 Task: Find connections with filter location Dellys with filter topic #Careerwith filter profile language French with filter current company Meraki Consulting & Staffing with filter school Maharishi Dayanand Saraswati University, Ajmer with filter industry Executive Search Services with filter service category Corporate Law with filter keywords title Engineering Technician
Action: Mouse moved to (498, 68)
Screenshot: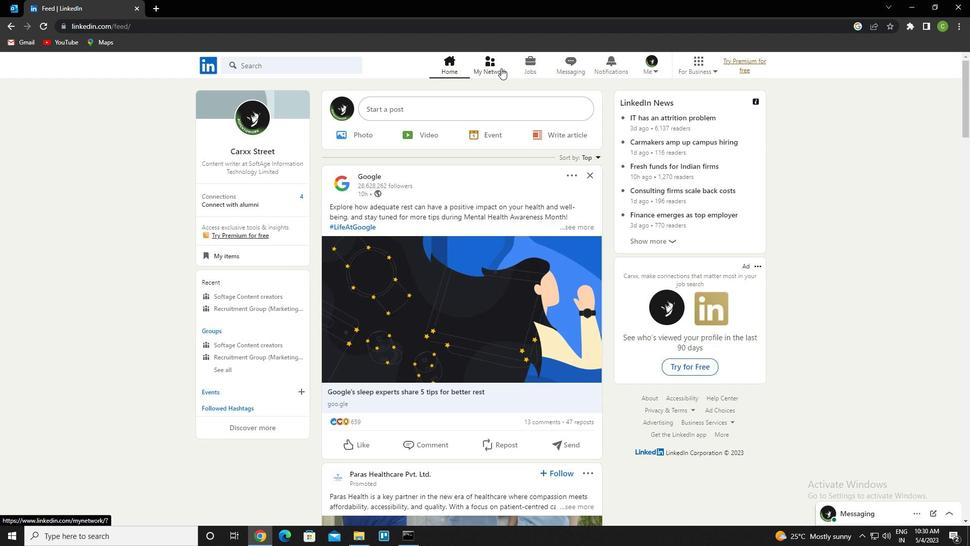 
Action: Mouse pressed left at (498, 68)
Screenshot: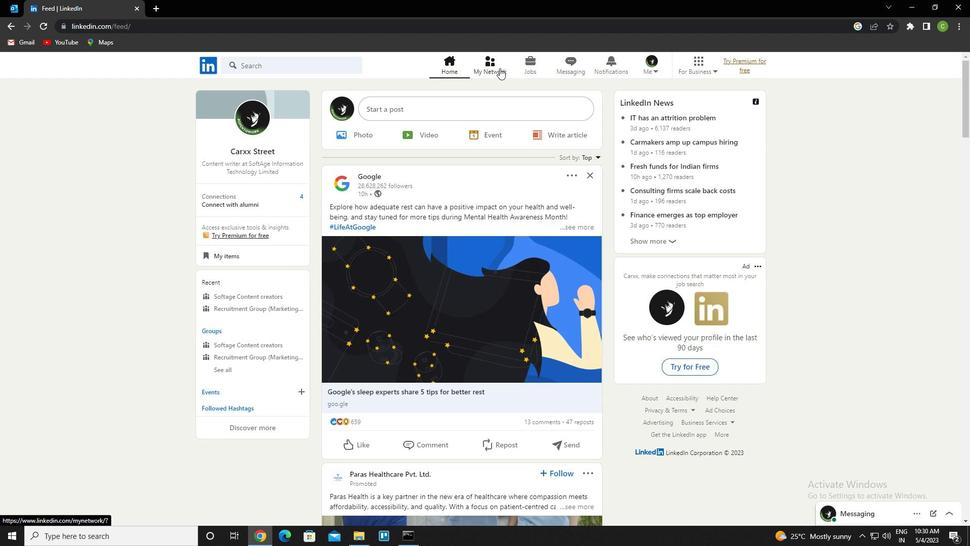 
Action: Mouse moved to (316, 123)
Screenshot: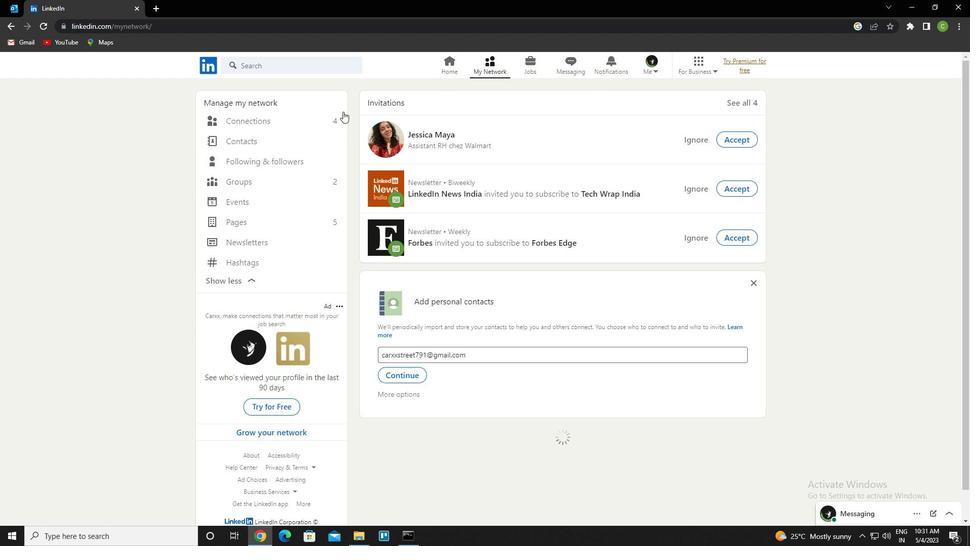 
Action: Mouse pressed left at (316, 123)
Screenshot: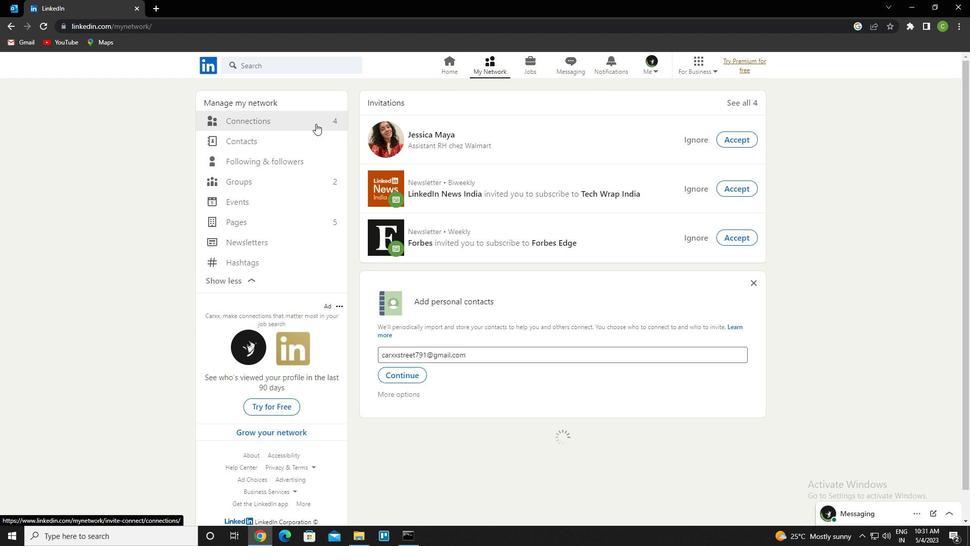 
Action: Mouse pressed left at (316, 123)
Screenshot: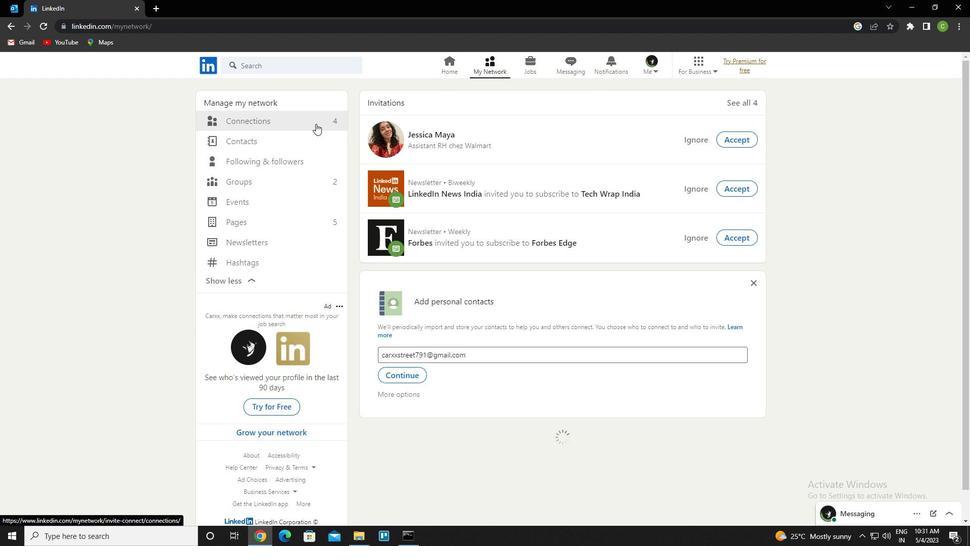 
Action: Mouse moved to (568, 119)
Screenshot: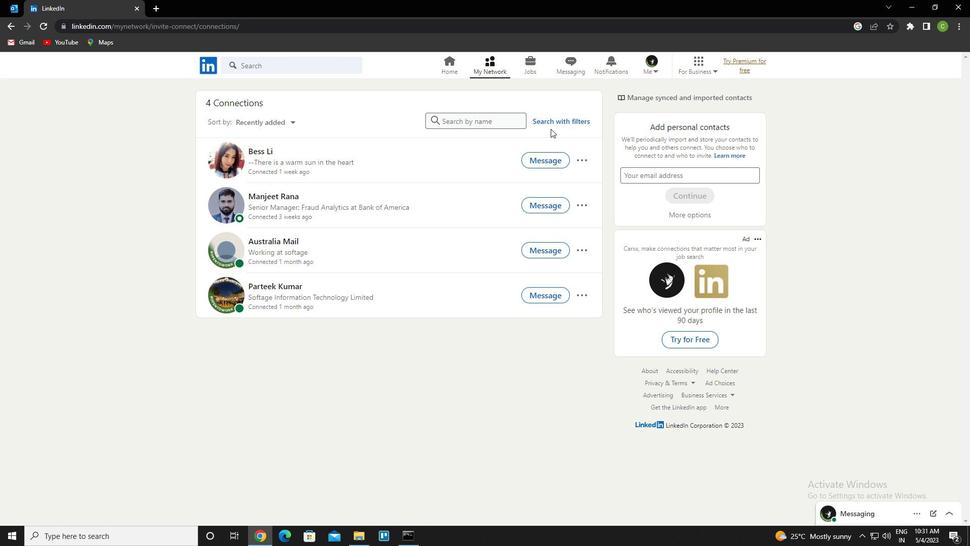 
Action: Mouse pressed left at (568, 119)
Screenshot: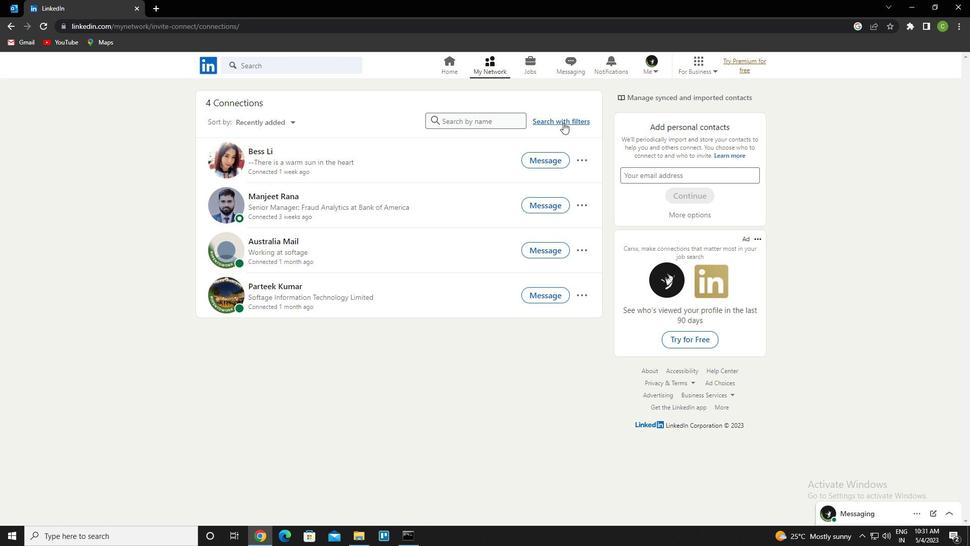 
Action: Mouse moved to (522, 99)
Screenshot: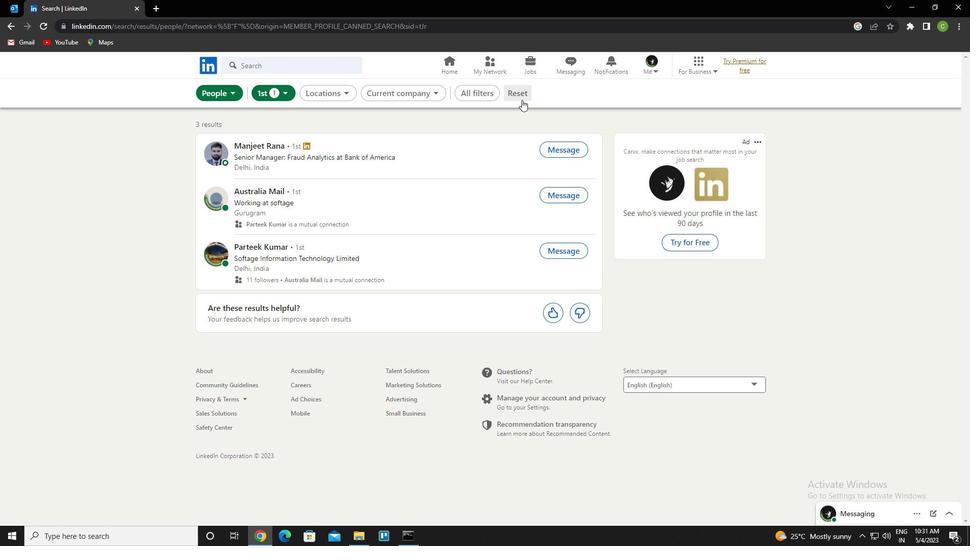 
Action: Mouse pressed left at (522, 99)
Screenshot: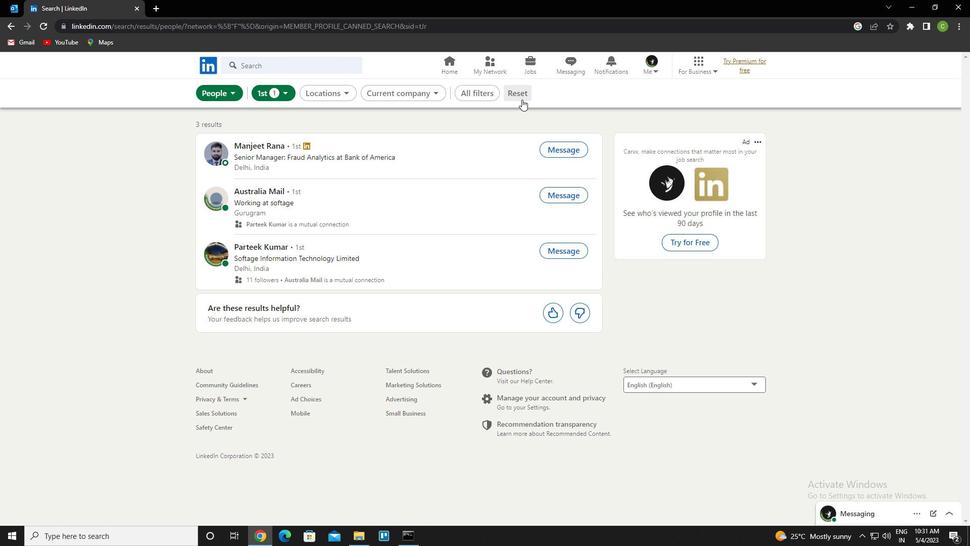 
Action: Mouse moved to (512, 96)
Screenshot: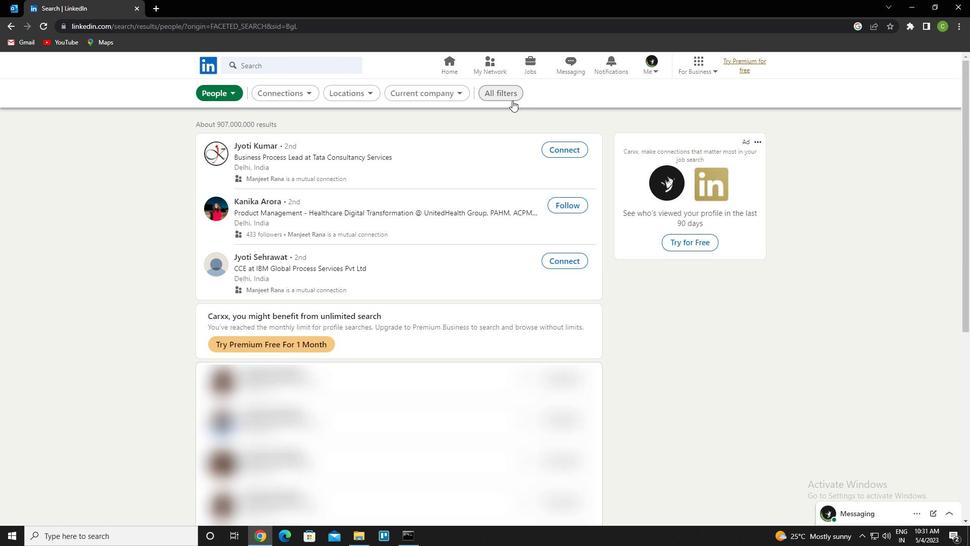 
Action: Mouse pressed left at (512, 96)
Screenshot: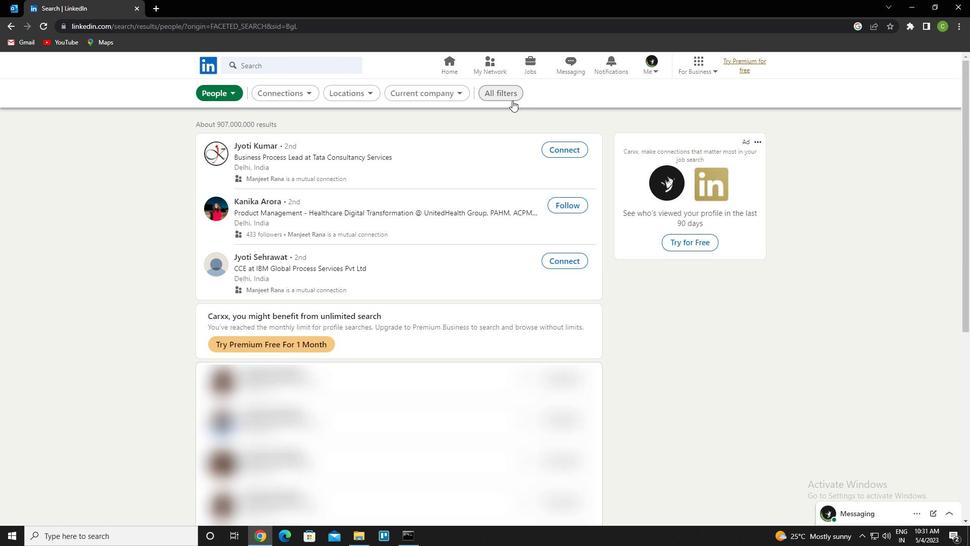
Action: Mouse moved to (823, 277)
Screenshot: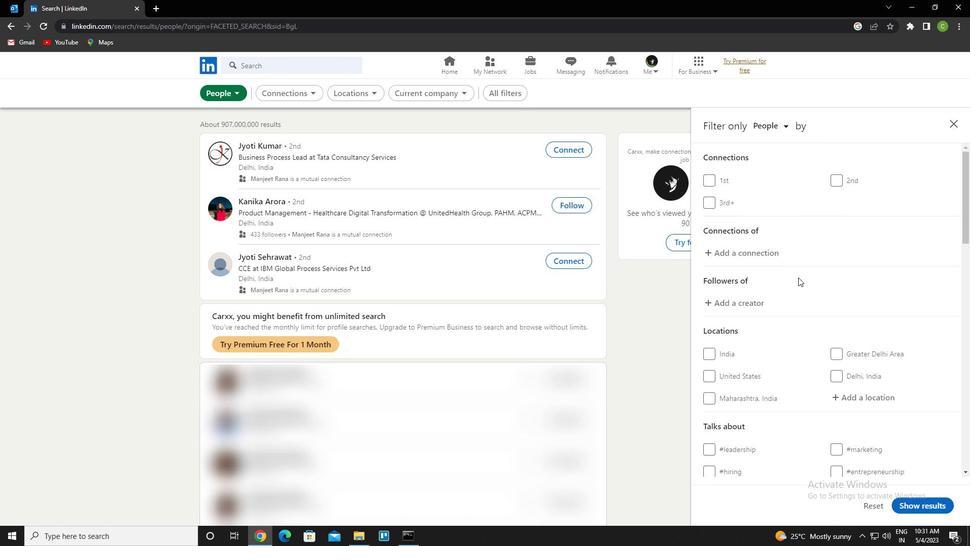 
Action: Mouse scrolled (823, 277) with delta (0, 0)
Screenshot: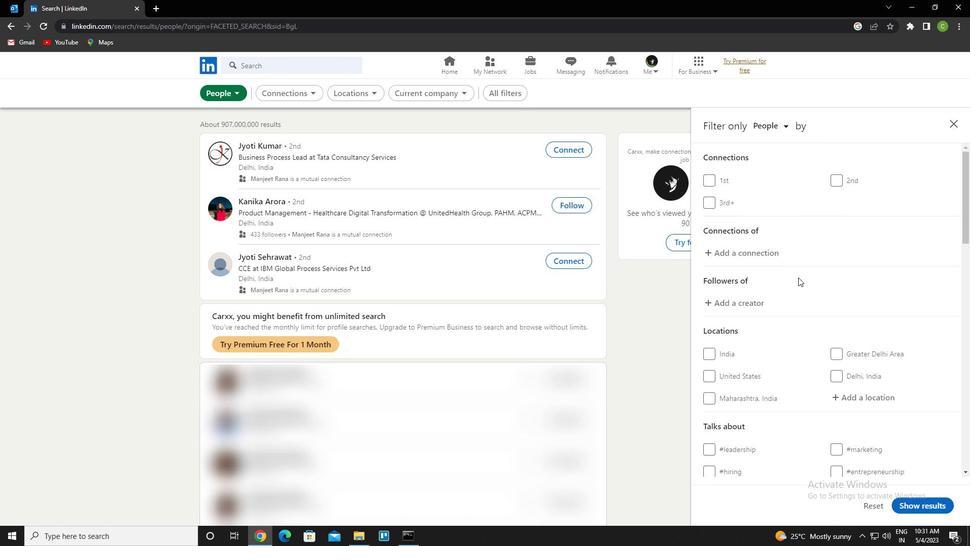 
Action: Mouse moved to (824, 277)
Screenshot: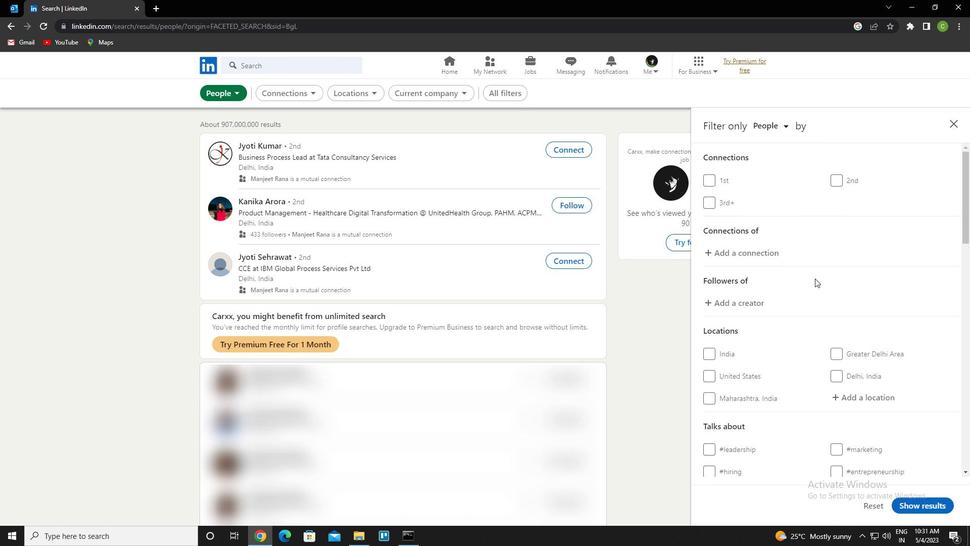 
Action: Mouse scrolled (824, 277) with delta (0, 0)
Screenshot: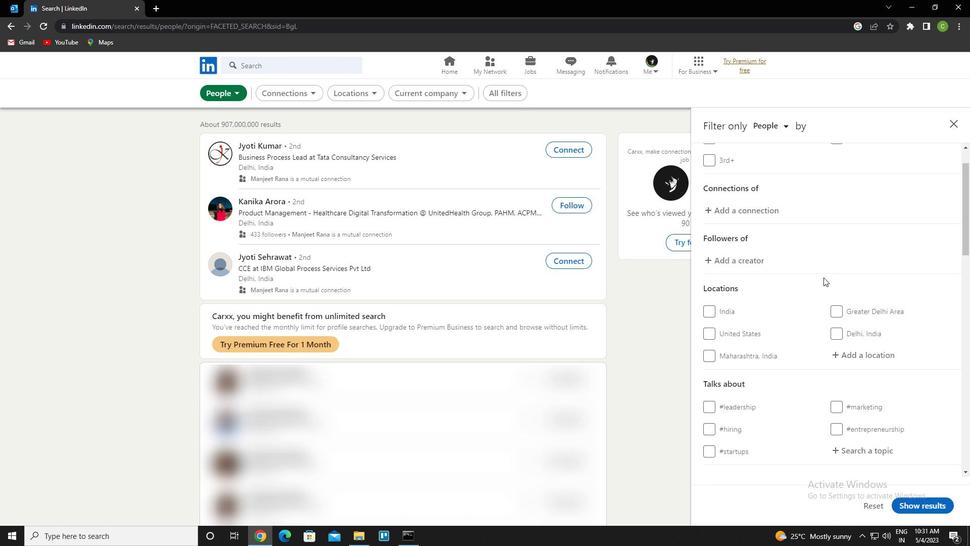 
Action: Mouse moved to (849, 294)
Screenshot: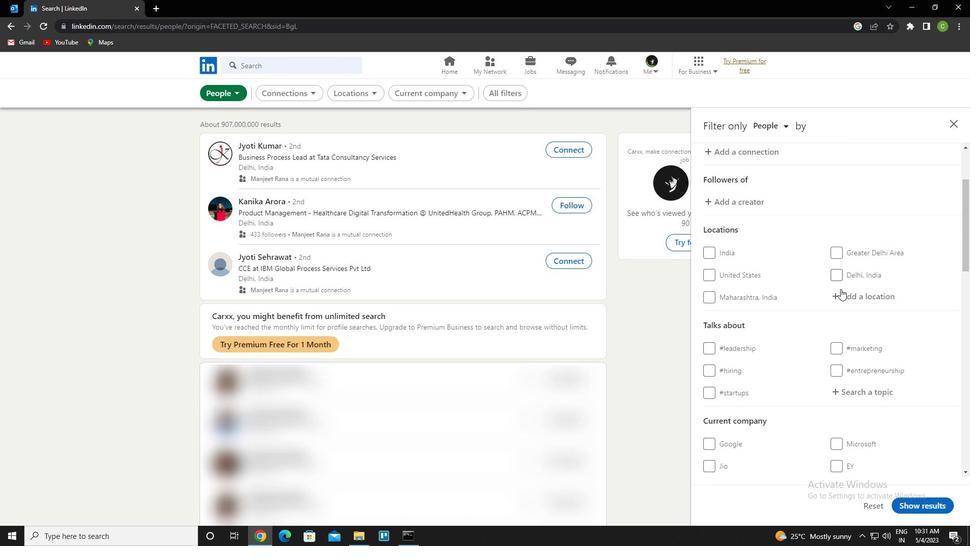 
Action: Mouse pressed left at (849, 294)
Screenshot: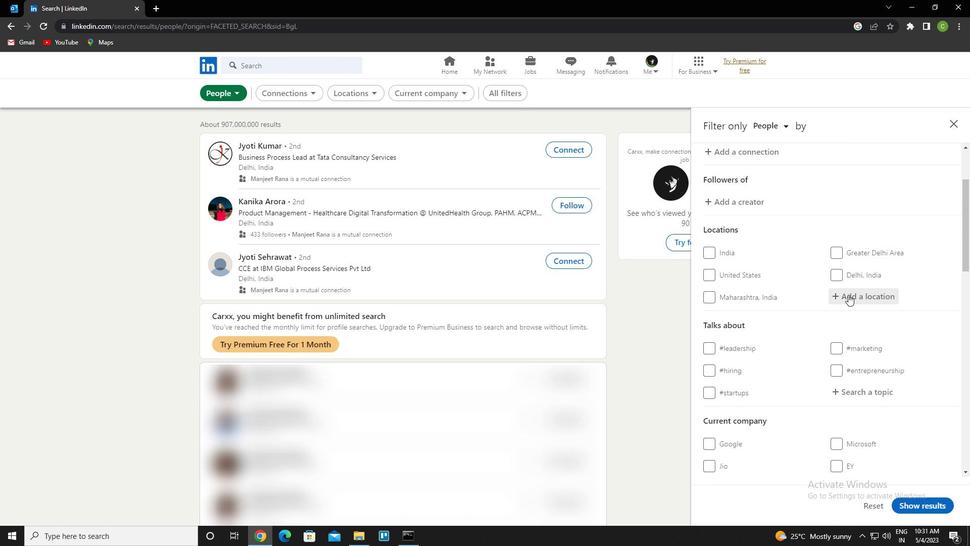 
Action: Key pressed <Key.caps_lock>d<Key.caps_lock>ellys<Key.down><Key.enter>
Screenshot: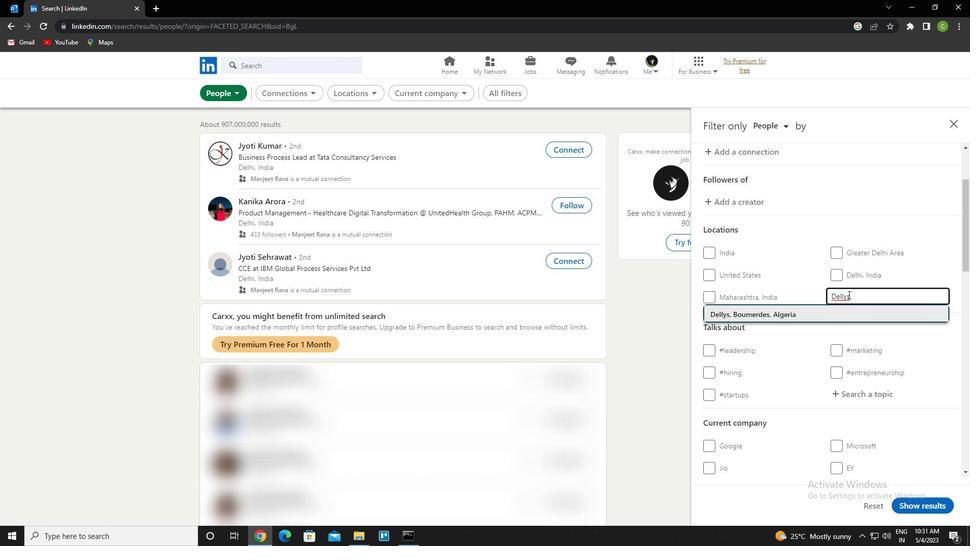 
Action: Mouse moved to (852, 297)
Screenshot: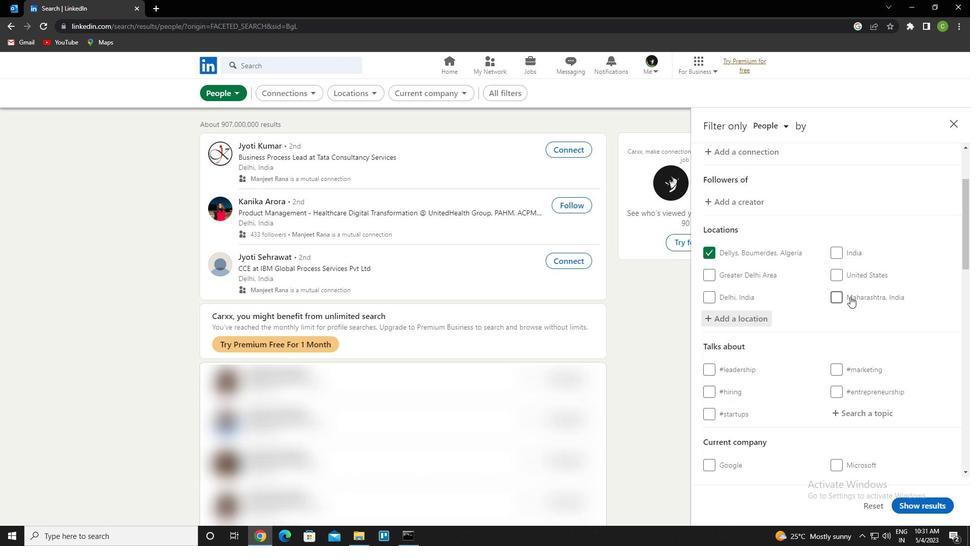 
Action: Mouse scrolled (852, 296) with delta (0, 0)
Screenshot: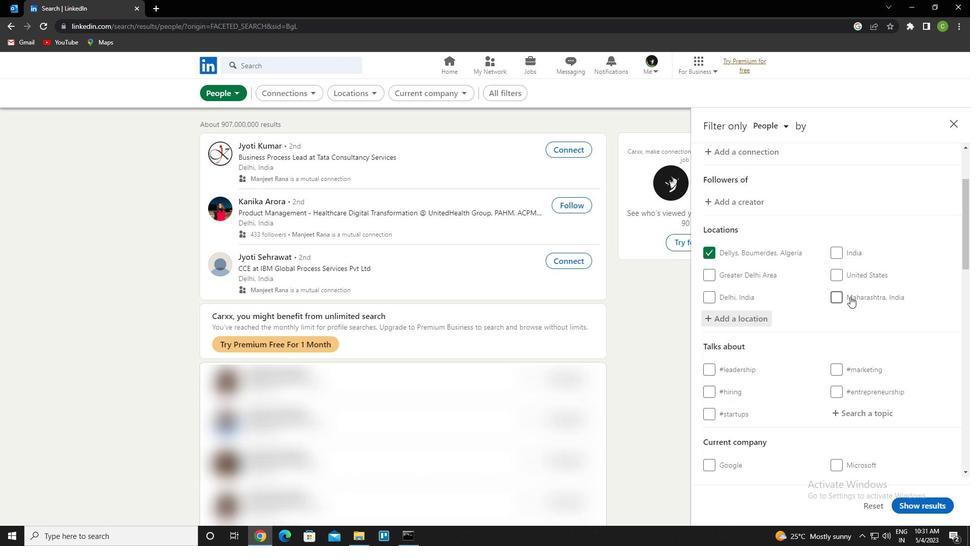 
Action: Mouse moved to (852, 300)
Screenshot: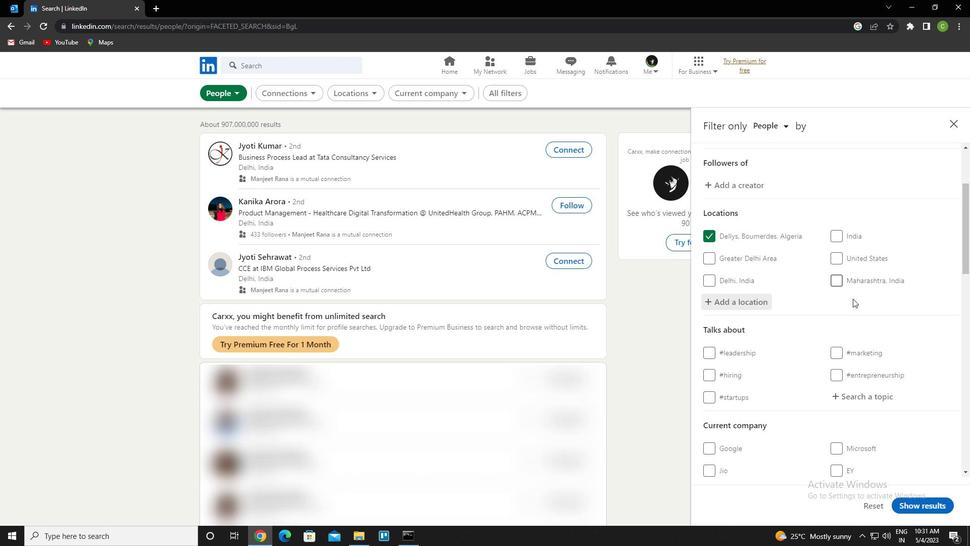 
Action: Mouse scrolled (852, 300) with delta (0, 0)
Screenshot: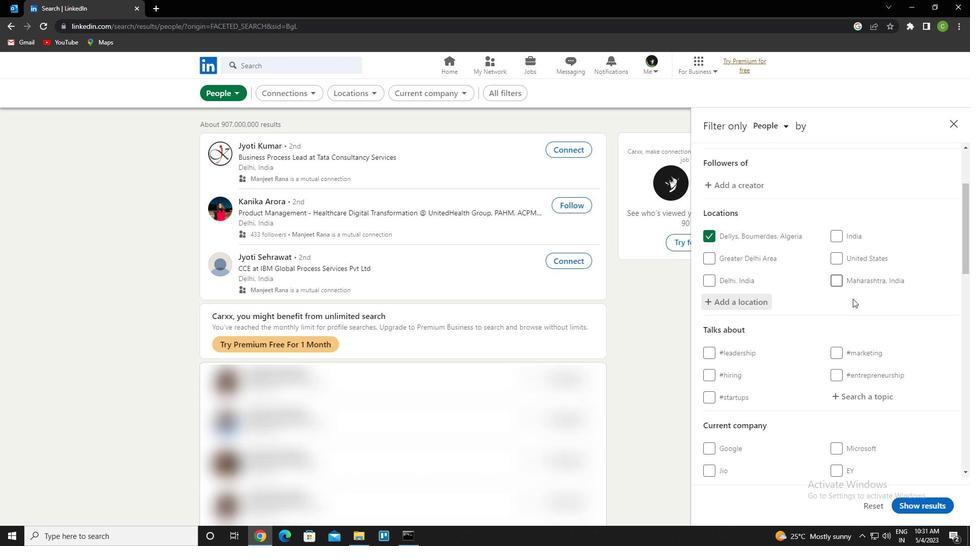 
Action: Mouse moved to (857, 308)
Screenshot: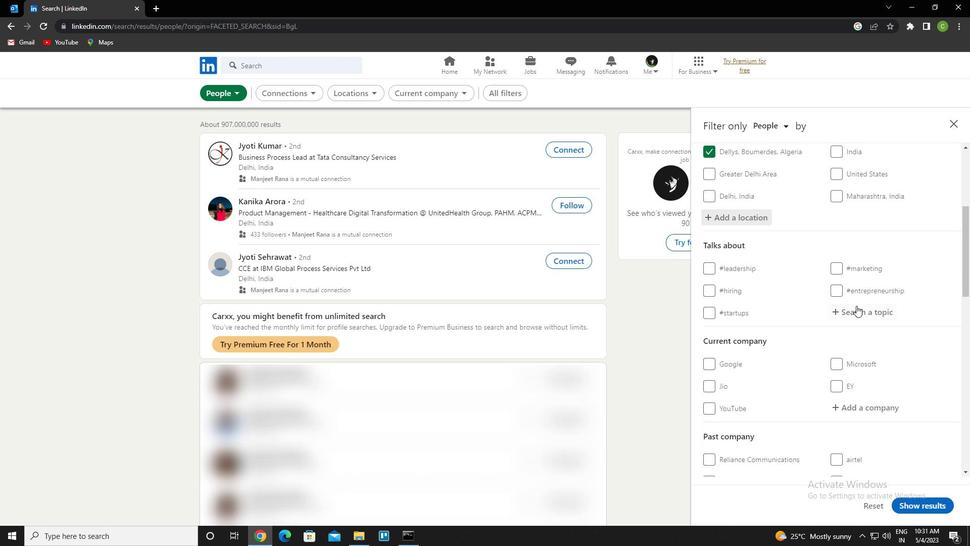 
Action: Mouse pressed left at (857, 308)
Screenshot: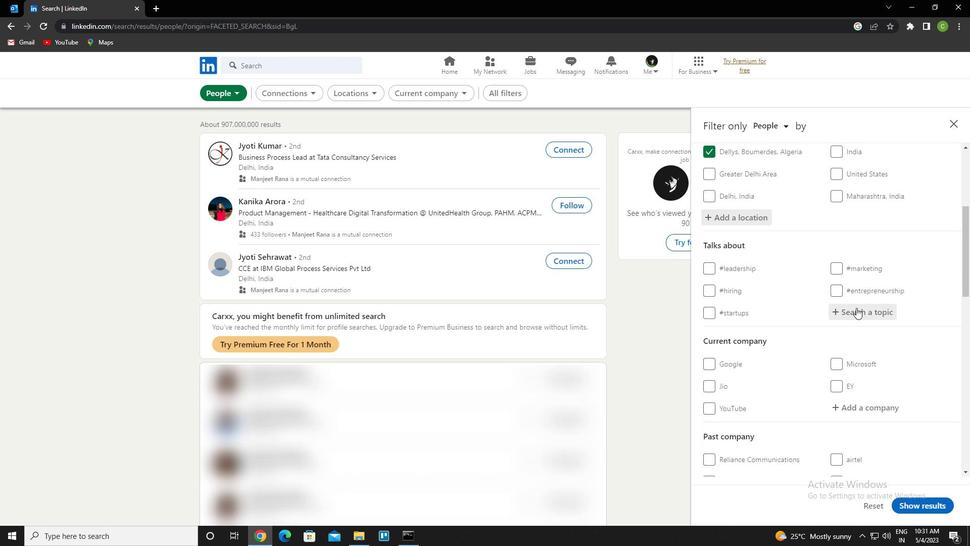 
Action: Key pressed <Key.caps_lock>ca<Key.backspace><Key.caps_lock>areer<Key.down><Key.enter>
Screenshot: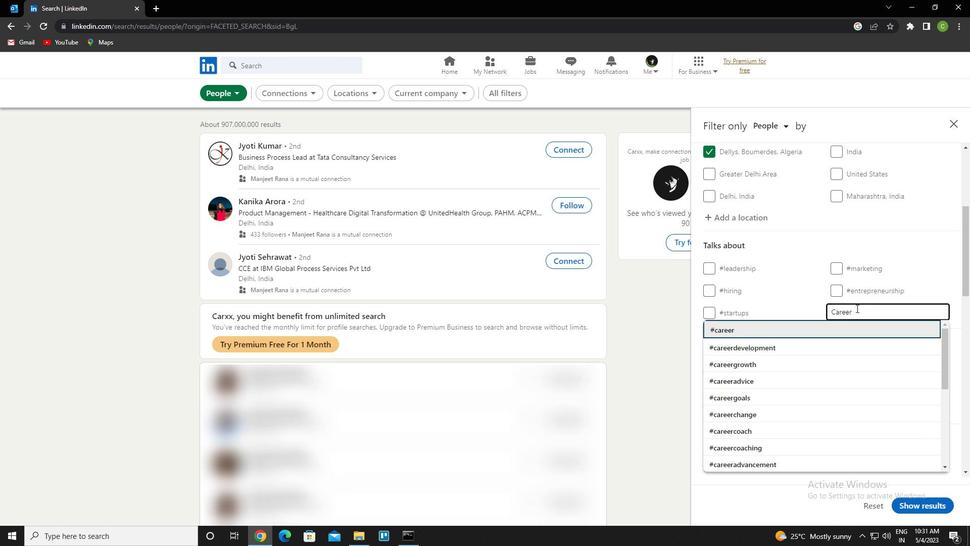 
Action: Mouse scrolled (857, 307) with delta (0, 0)
Screenshot: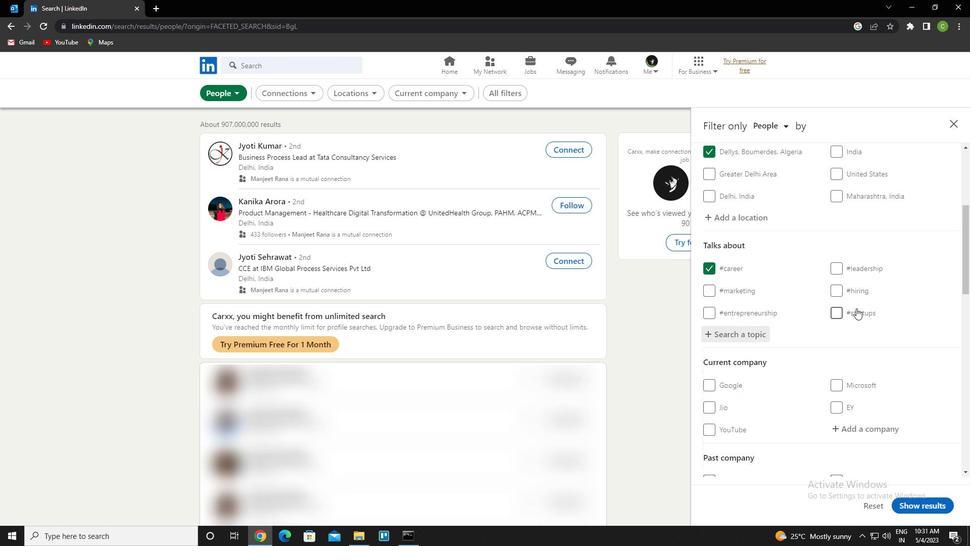 
Action: Mouse scrolled (857, 307) with delta (0, 0)
Screenshot: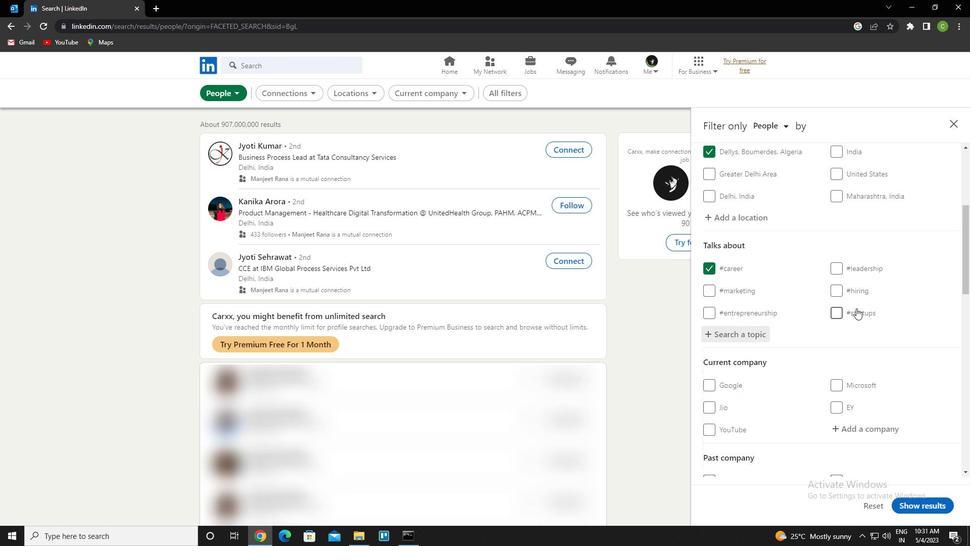 
Action: Mouse scrolled (857, 307) with delta (0, 0)
Screenshot: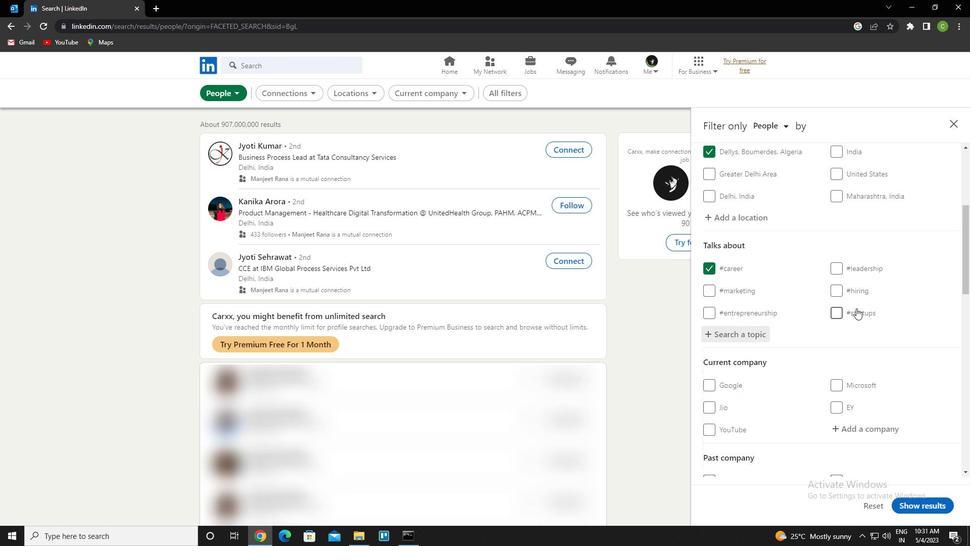
Action: Mouse scrolled (857, 307) with delta (0, 0)
Screenshot: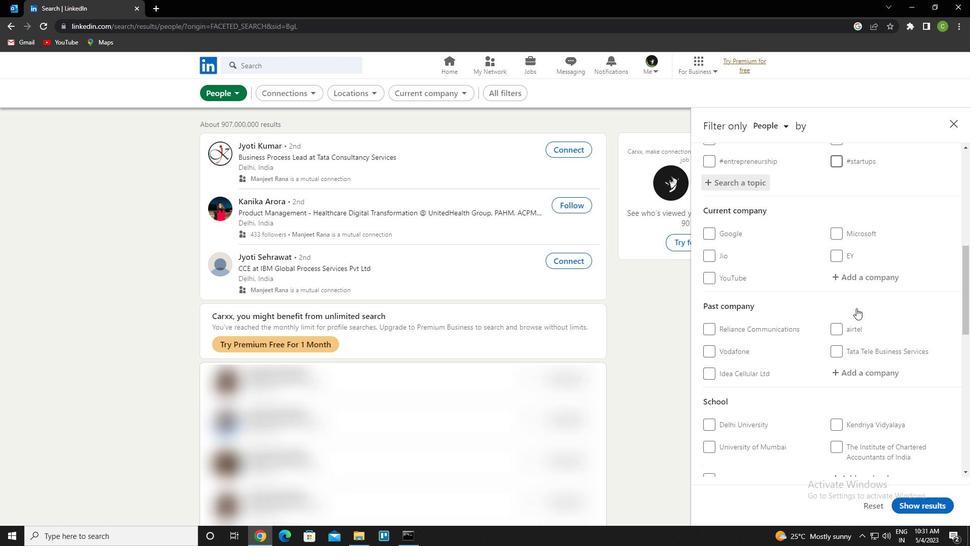 
Action: Mouse scrolled (857, 307) with delta (0, 0)
Screenshot: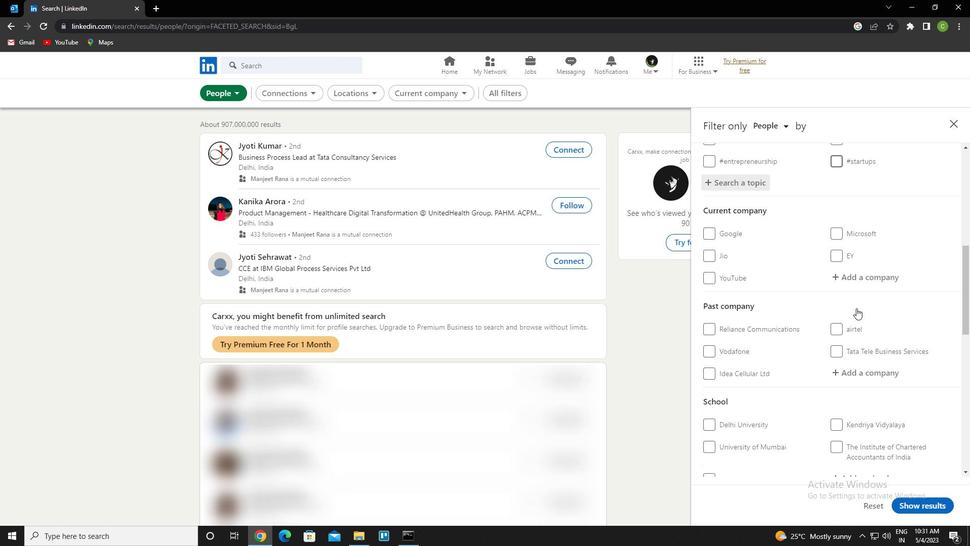 
Action: Mouse scrolled (857, 307) with delta (0, 0)
Screenshot: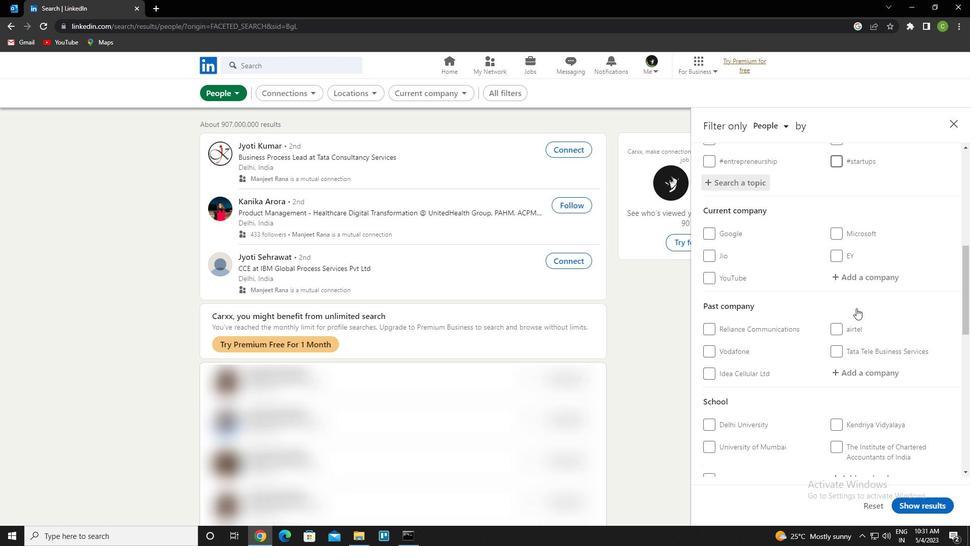 
Action: Mouse scrolled (857, 307) with delta (0, 0)
Screenshot: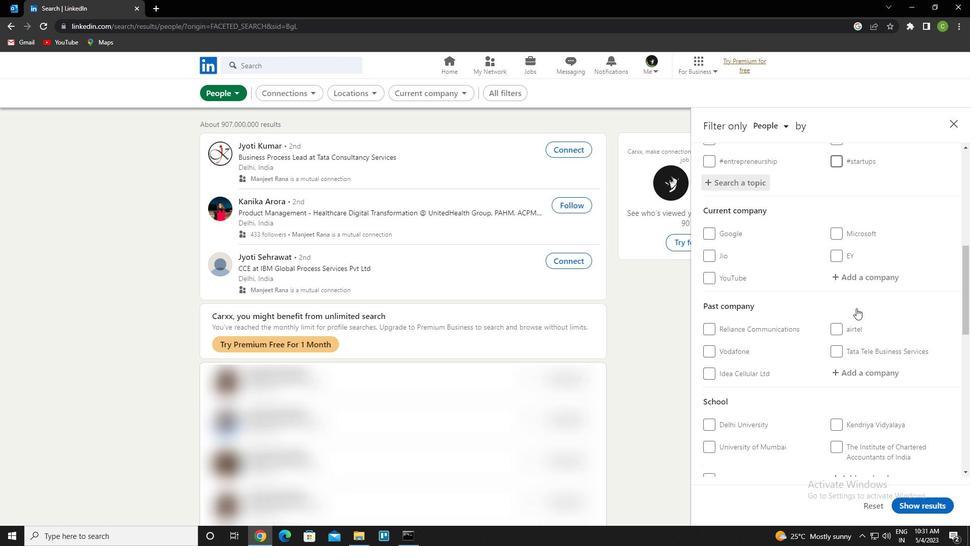 
Action: Mouse scrolled (857, 307) with delta (0, 0)
Screenshot: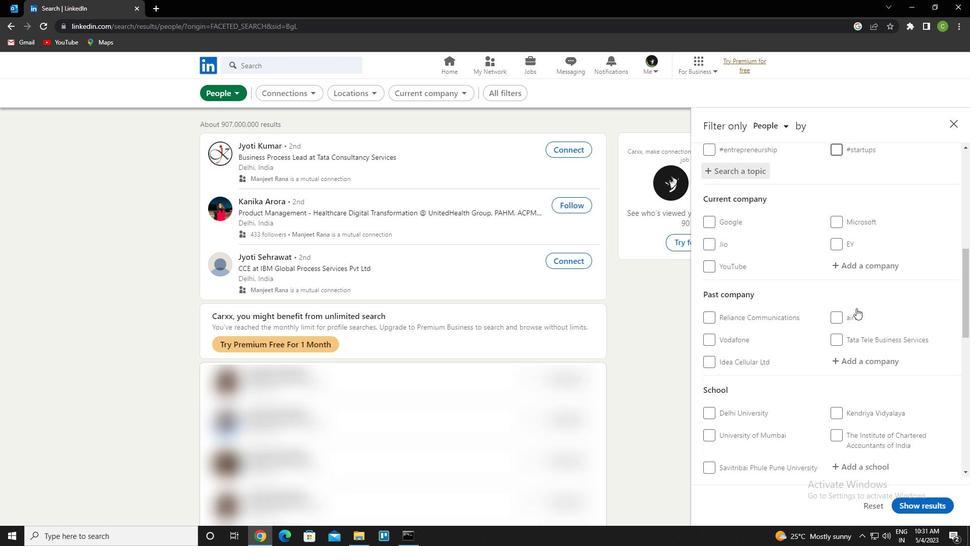 
Action: Mouse scrolled (857, 307) with delta (0, 0)
Screenshot: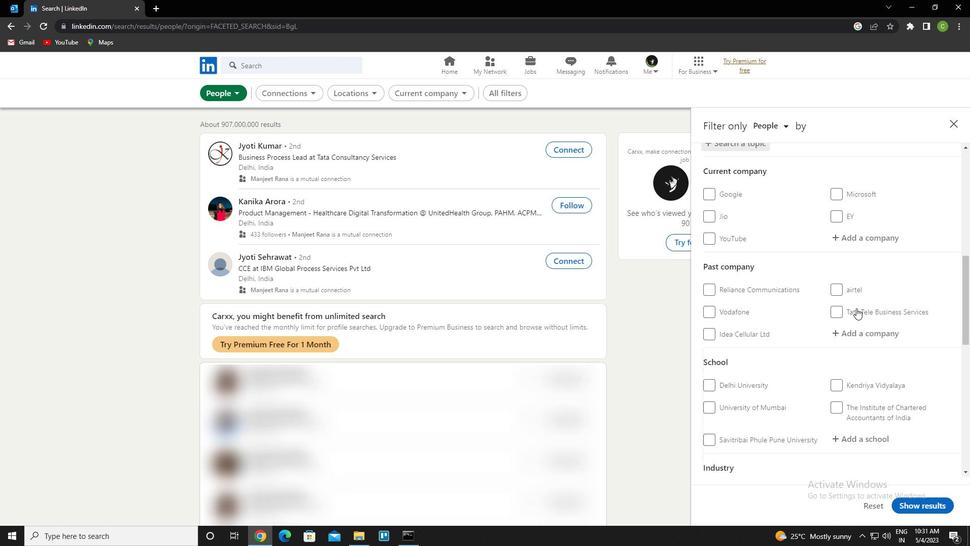 
Action: Mouse scrolled (857, 307) with delta (0, 0)
Screenshot: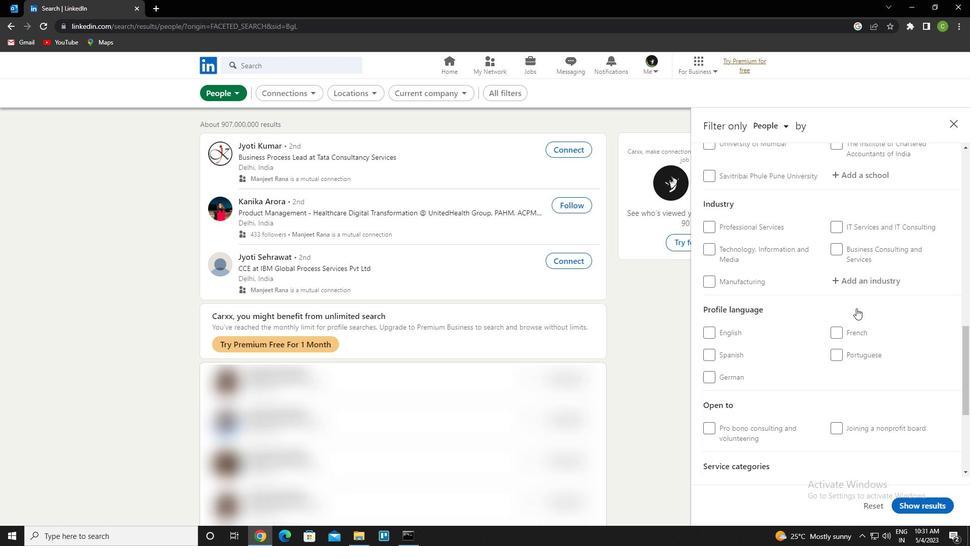 
Action: Mouse scrolled (857, 307) with delta (0, 0)
Screenshot: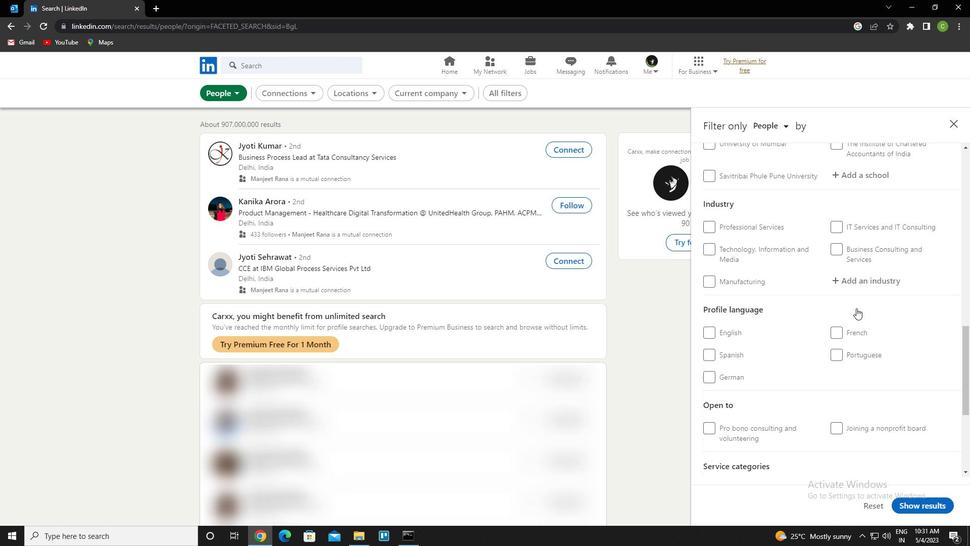 
Action: Mouse scrolled (857, 307) with delta (0, 0)
Screenshot: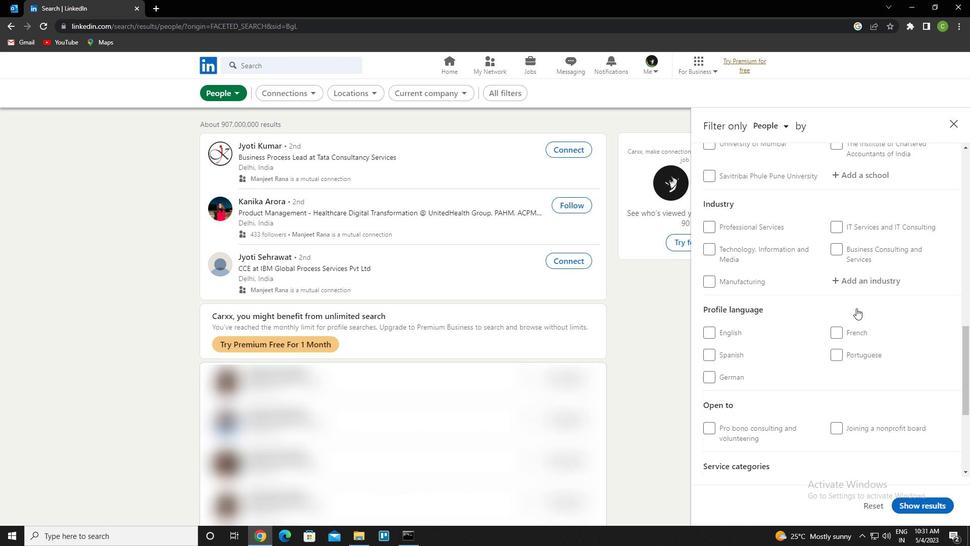 
Action: Mouse moved to (837, 185)
Screenshot: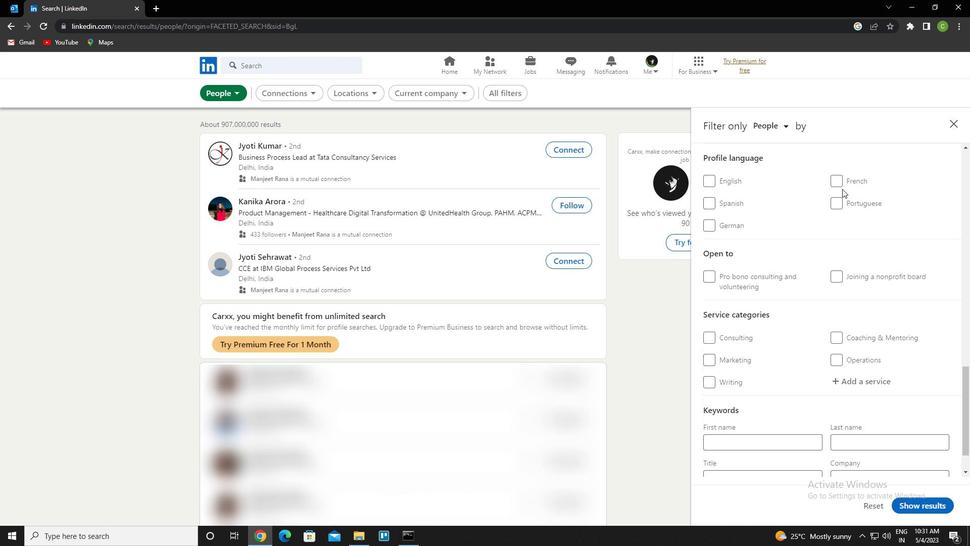 
Action: Mouse pressed left at (837, 185)
Screenshot: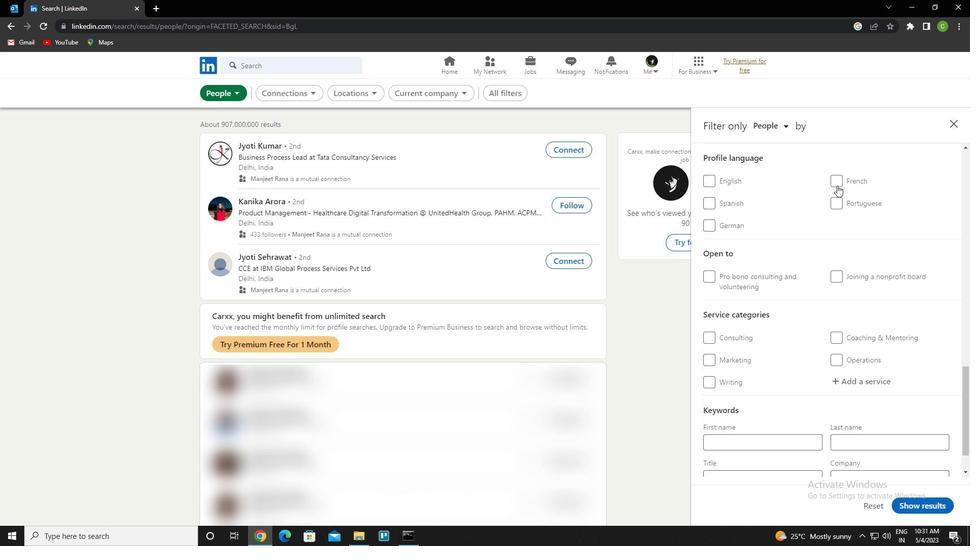 
Action: Mouse moved to (822, 259)
Screenshot: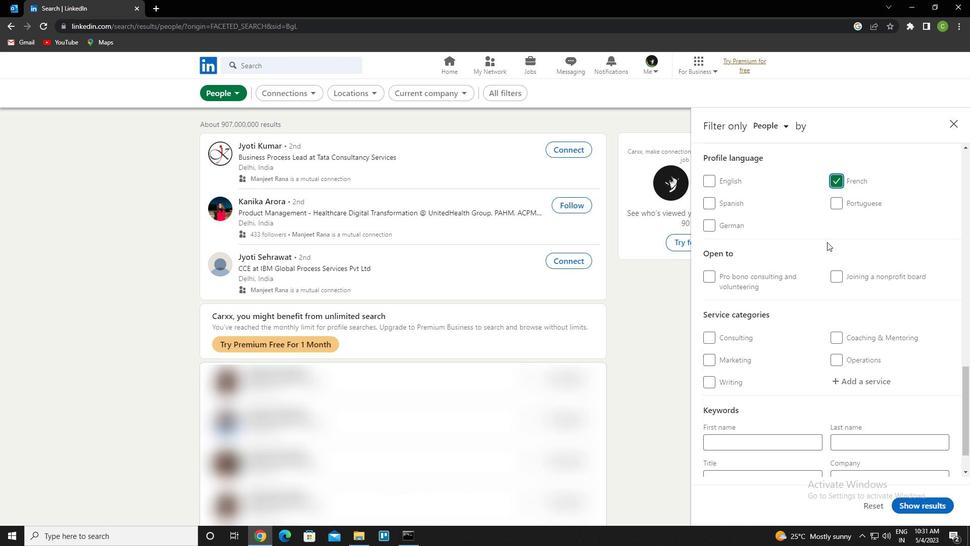 
Action: Mouse scrolled (822, 260) with delta (0, 0)
Screenshot: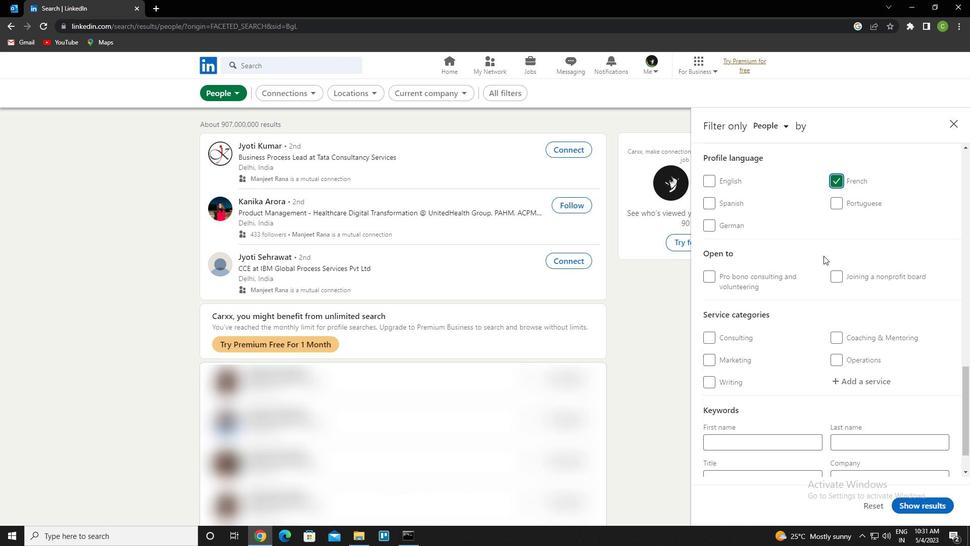 
Action: Mouse scrolled (822, 260) with delta (0, 0)
Screenshot: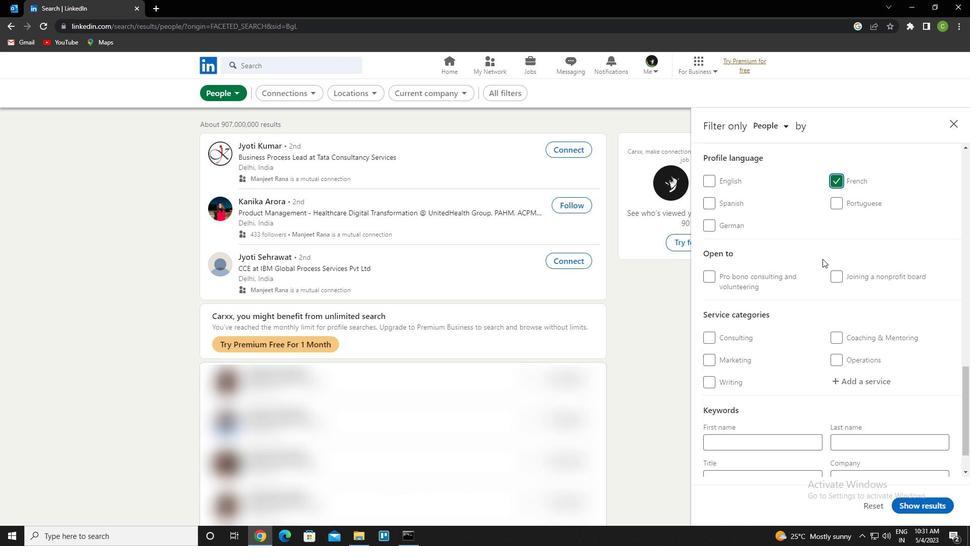
Action: Mouse scrolled (822, 260) with delta (0, 0)
Screenshot: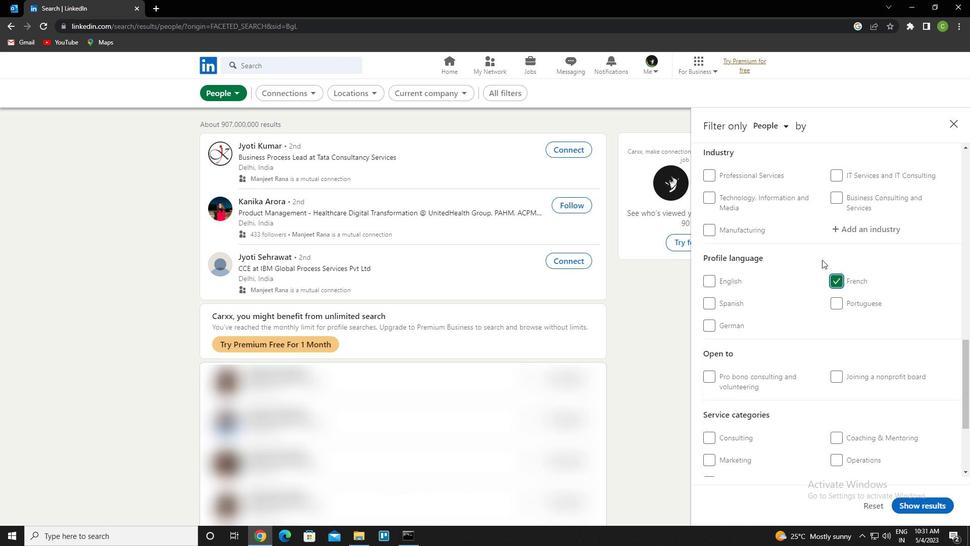 
Action: Mouse scrolled (822, 260) with delta (0, 0)
Screenshot: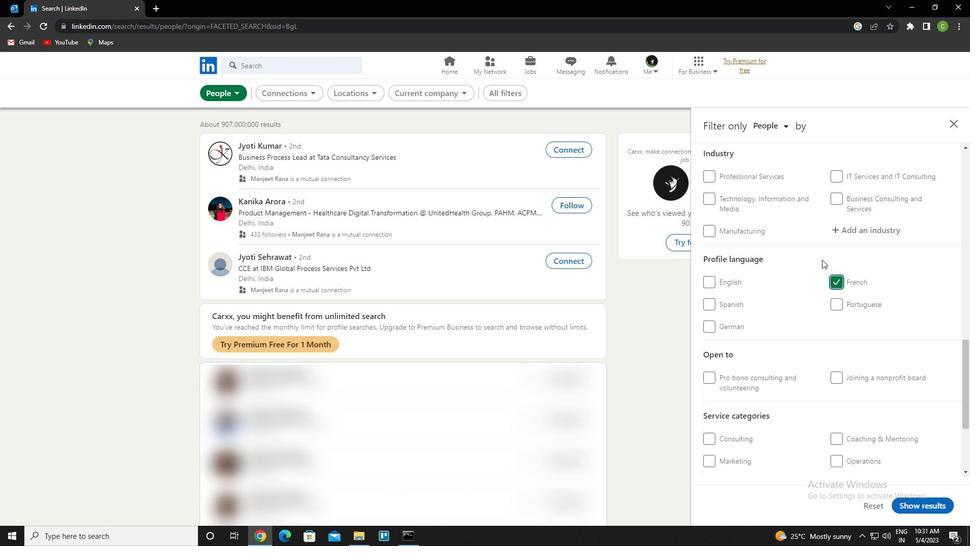 
Action: Mouse scrolled (822, 260) with delta (0, 0)
Screenshot: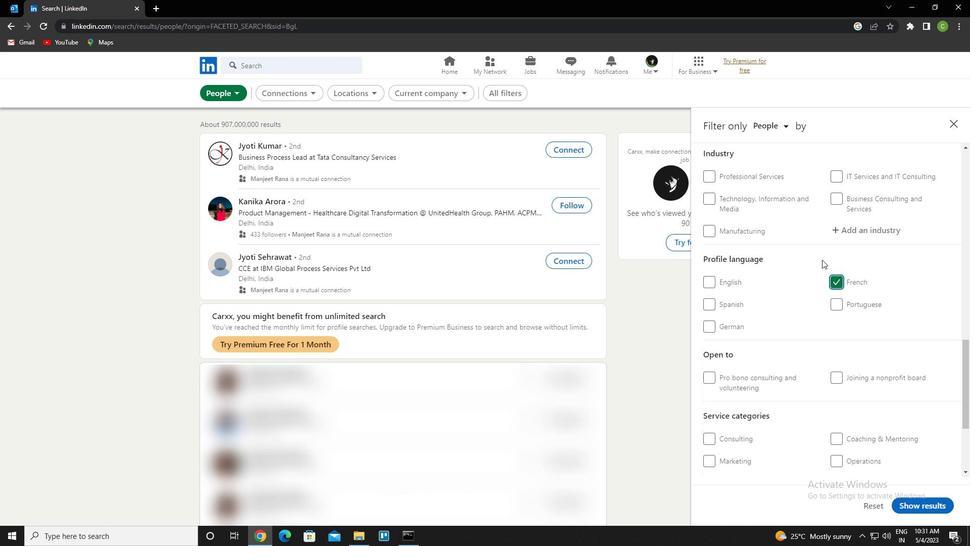 
Action: Mouse moved to (822, 259)
Screenshot: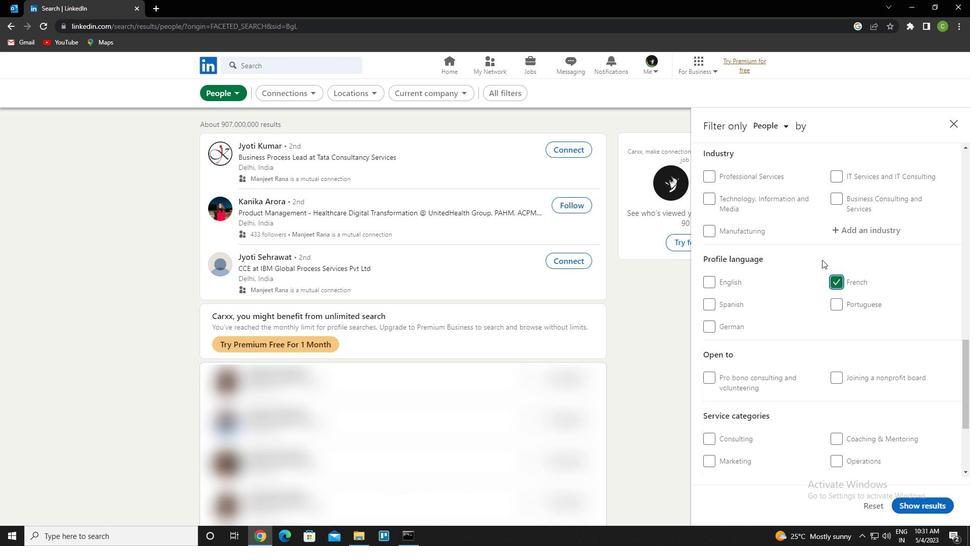 
Action: Mouse scrolled (822, 260) with delta (0, 0)
Screenshot: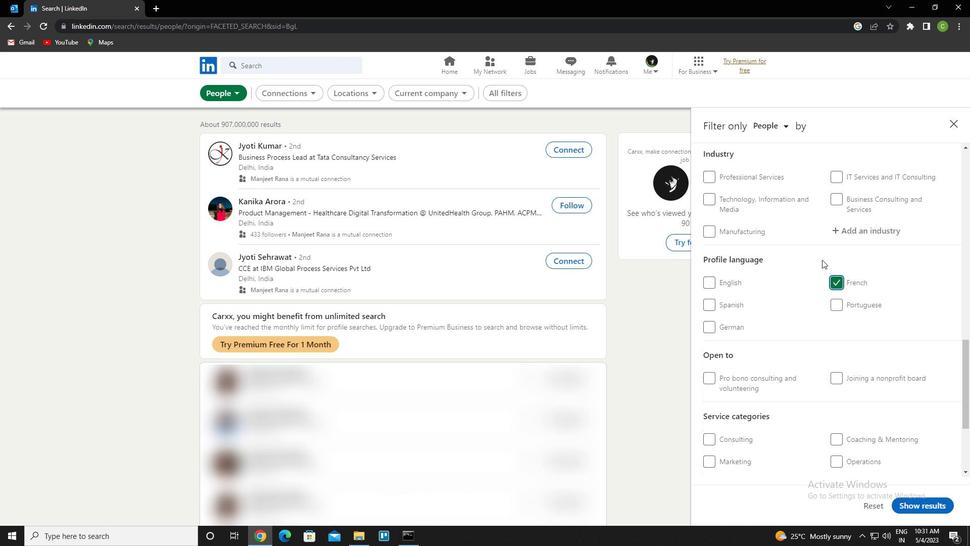 
Action: Mouse scrolled (822, 260) with delta (0, 0)
Screenshot: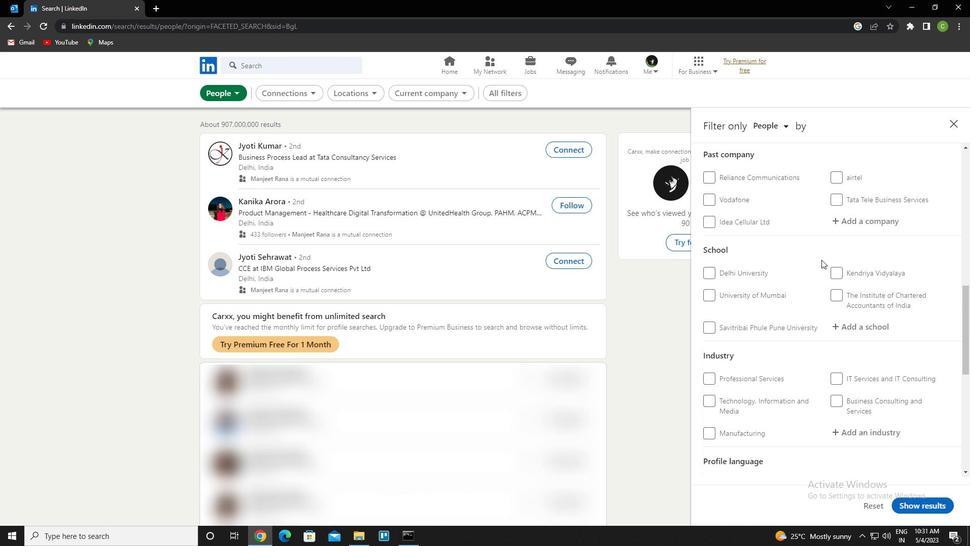 
Action: Mouse scrolled (822, 260) with delta (0, 0)
Screenshot: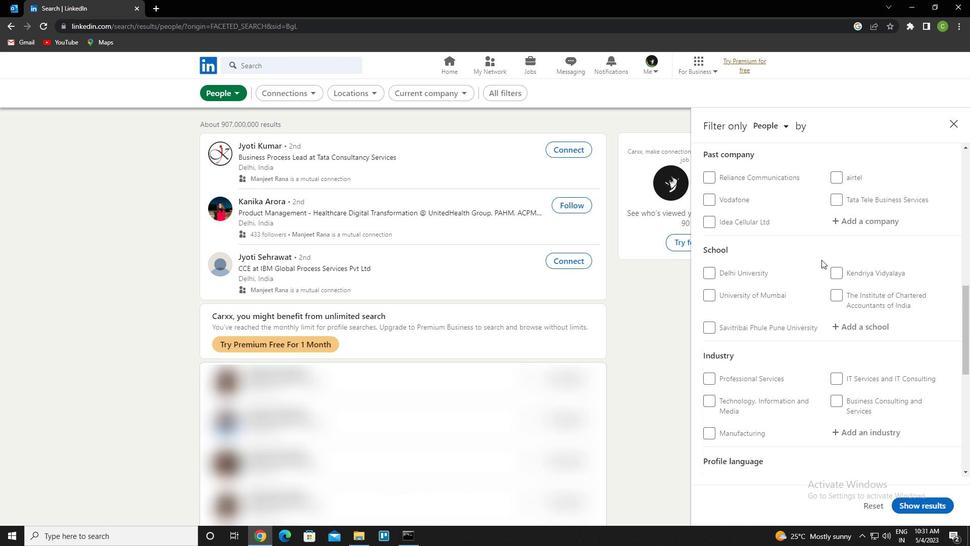 
Action: Mouse scrolled (822, 260) with delta (0, 0)
Screenshot: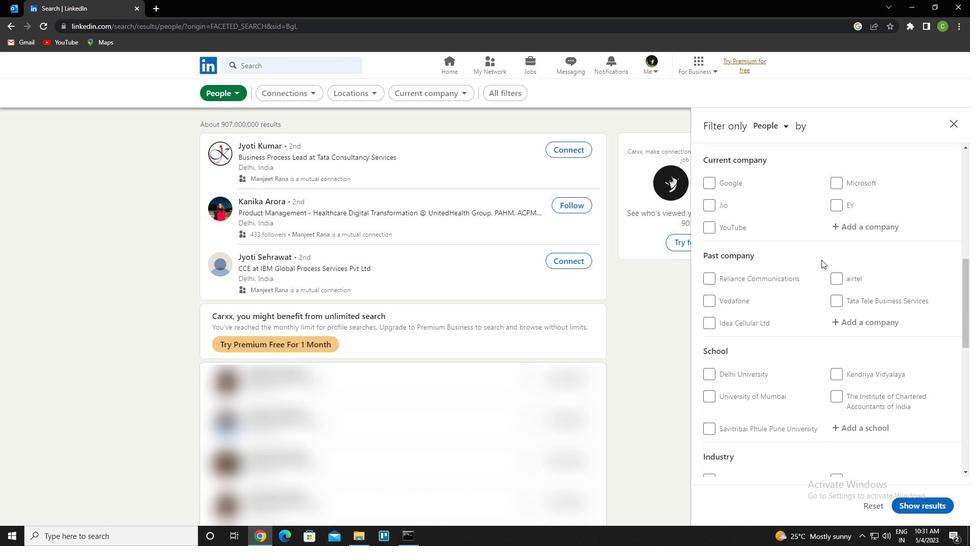 
Action: Mouse moved to (876, 278)
Screenshot: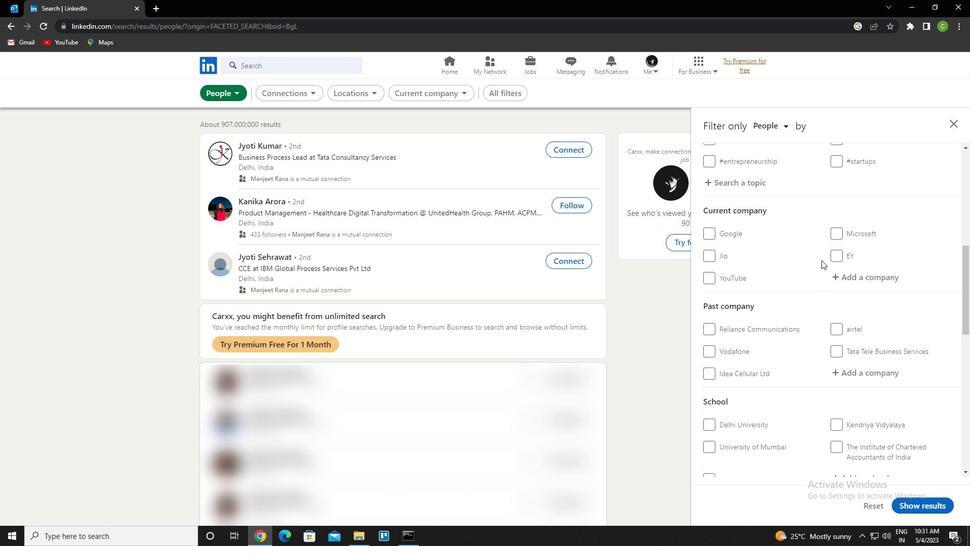 
Action: Mouse pressed left at (876, 278)
Screenshot: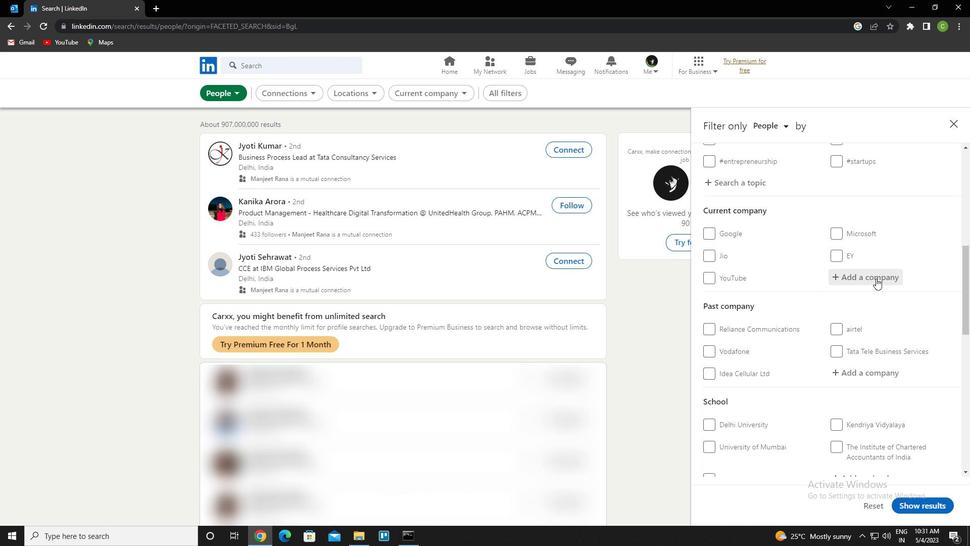 
Action: Key pressed <Key.caps_lock>m<Key.caps_lock>eraki<Key.space>consulting<Key.space><Key.shift>&<Key.space>STAFFING<Key.down><Key.enter>
Screenshot: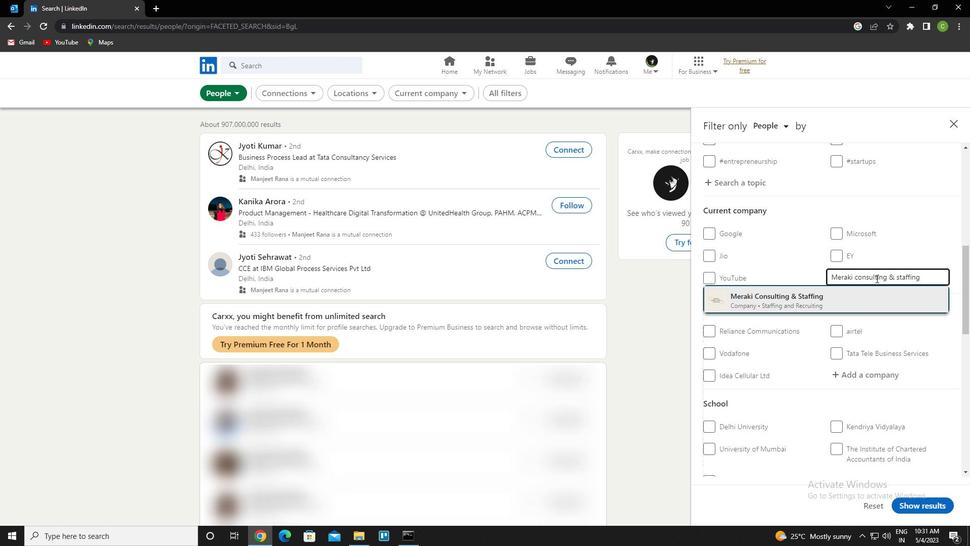 
Action: Mouse scrolled (876, 278) with delta (0, 0)
Screenshot: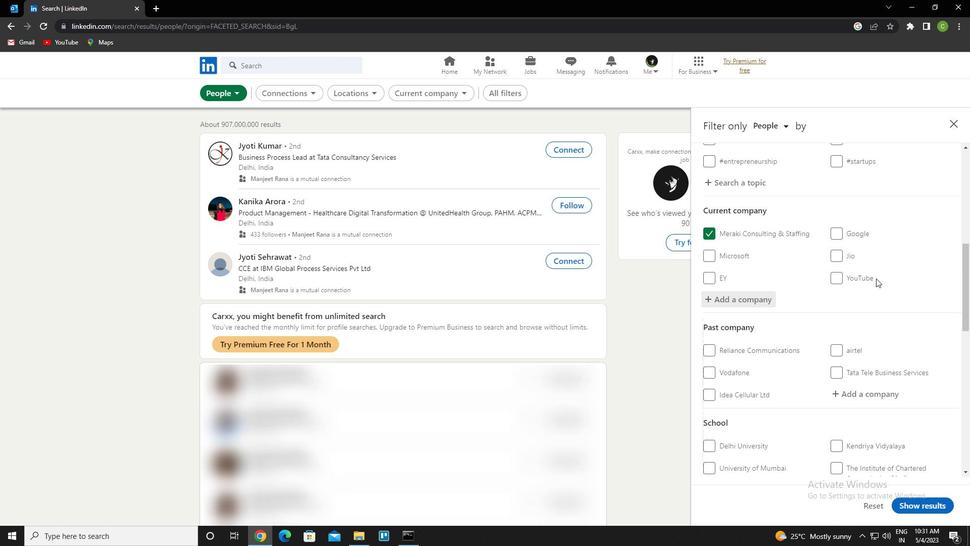 
Action: Mouse scrolled (876, 278) with delta (0, 0)
Screenshot: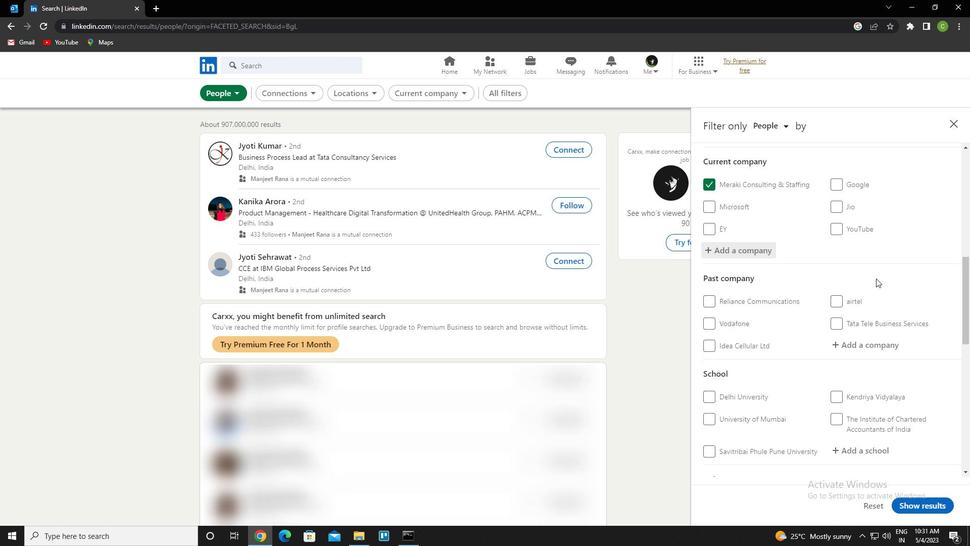 
Action: Mouse scrolled (876, 278) with delta (0, 0)
Screenshot: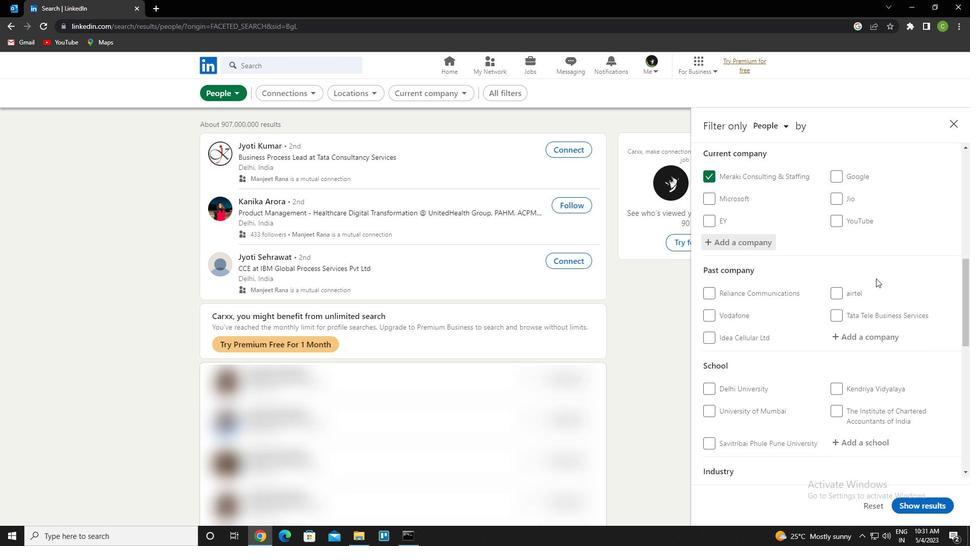 
Action: Mouse moved to (877, 279)
Screenshot: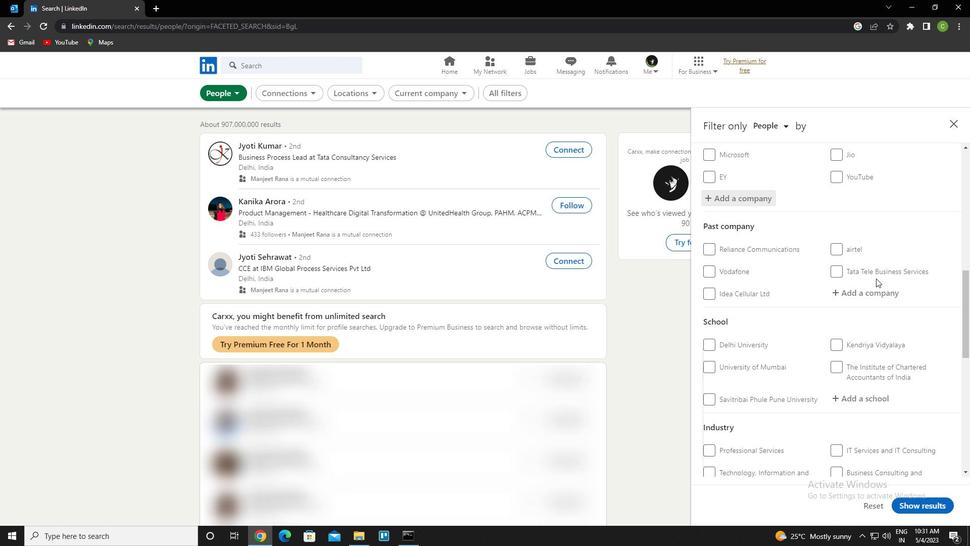 
Action: Mouse scrolled (877, 278) with delta (0, 0)
Screenshot: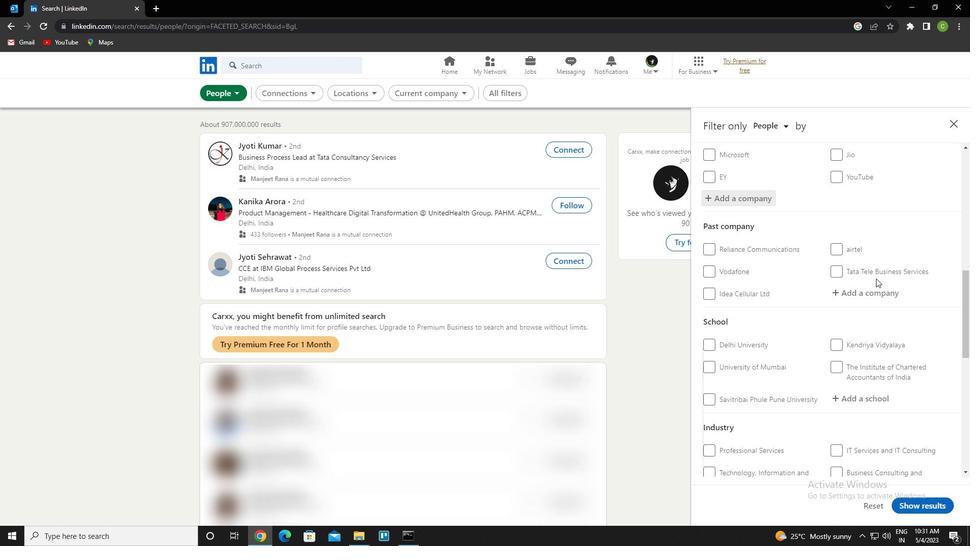 
Action: Mouse scrolled (877, 278) with delta (0, 0)
Screenshot: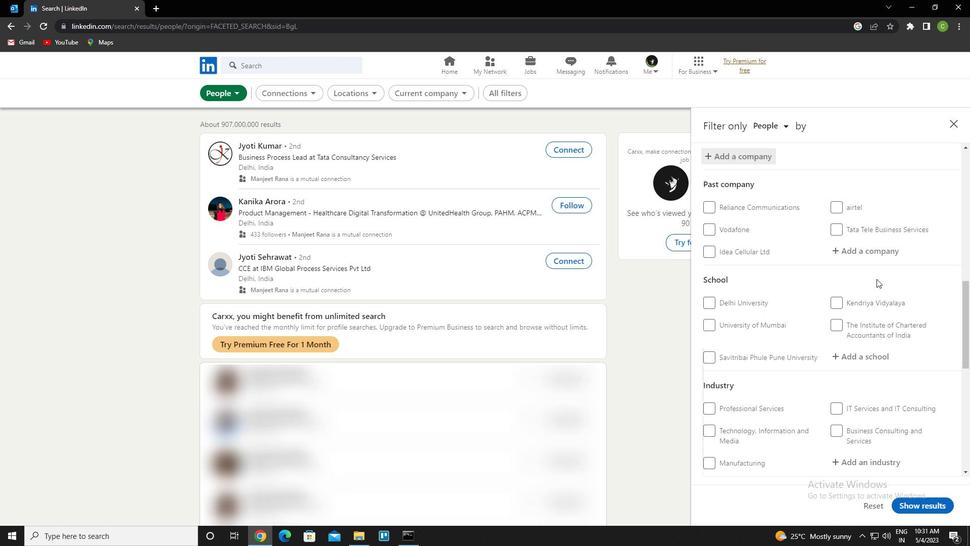 
Action: Mouse moved to (855, 244)
Screenshot: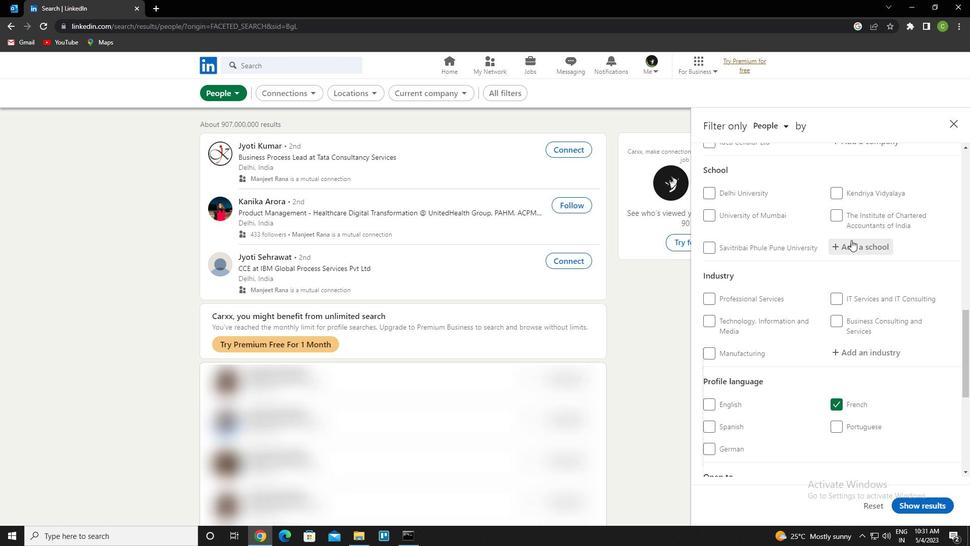 
Action: Mouse pressed left at (855, 244)
Screenshot: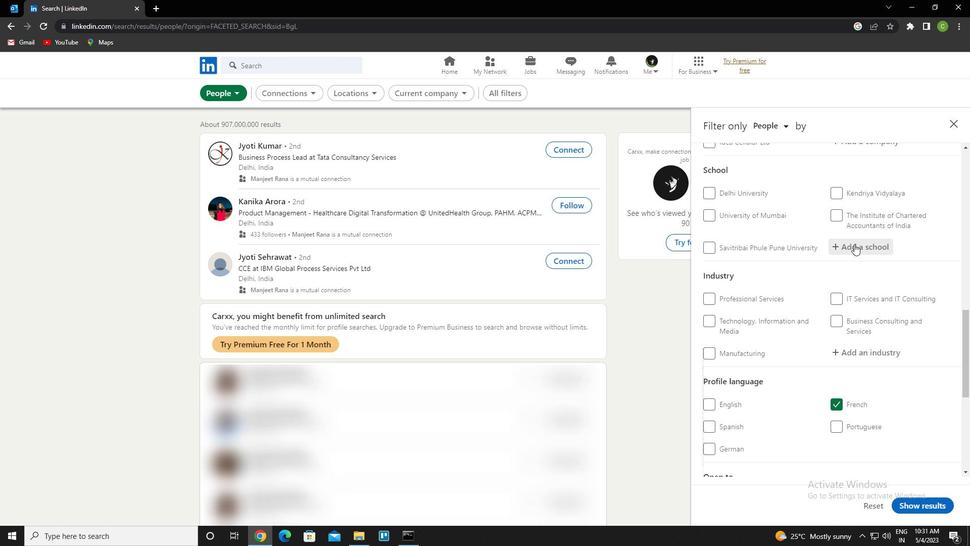 
Action: Key pressed <Key.caps_lock>M<Key.caps_lock>AHARISHI<Key.space><Key.caps_lock>D<Key.caps_lock>AYANAND<Key.space>SARASWATI<Key.down><Key.enter>
Screenshot: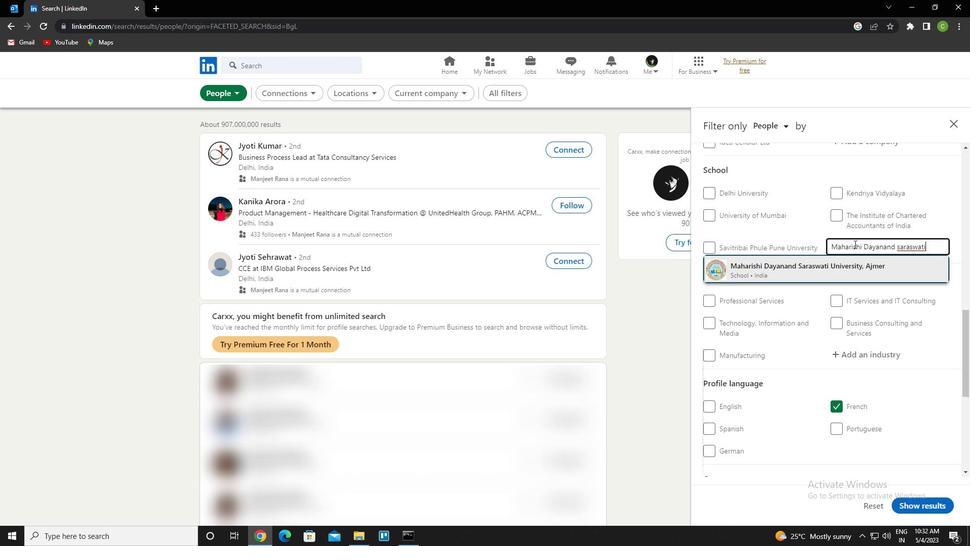 
Action: Mouse moved to (890, 268)
Screenshot: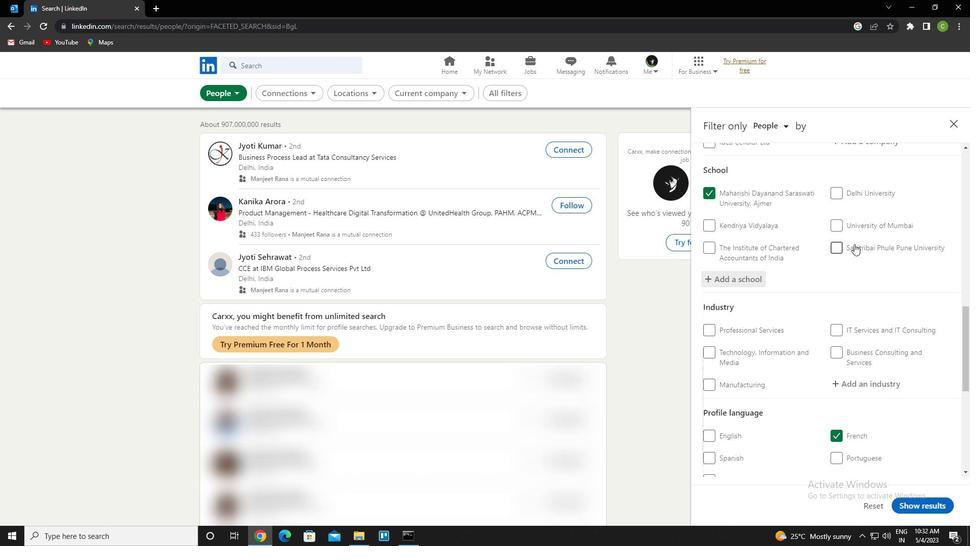 
Action: Mouse scrolled (890, 267) with delta (0, 0)
Screenshot: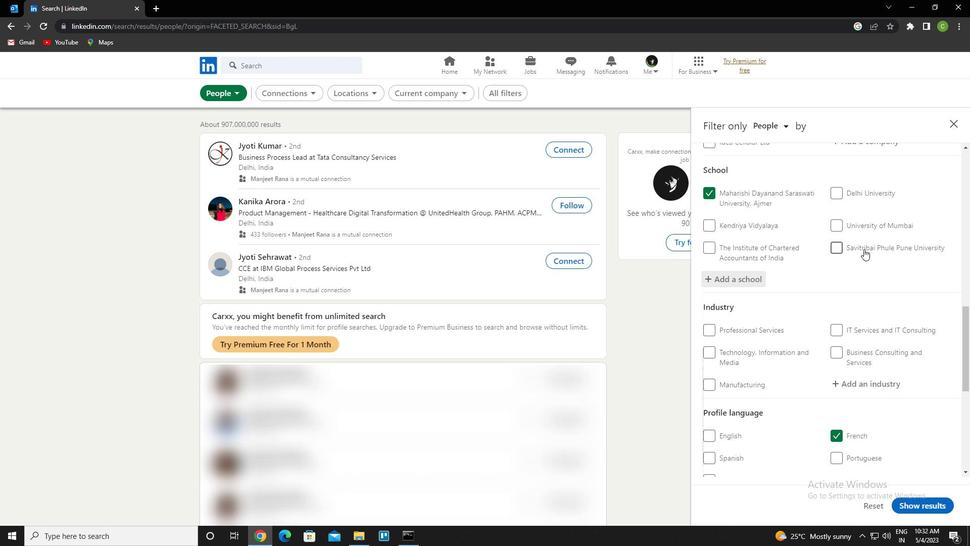
Action: Mouse moved to (866, 331)
Screenshot: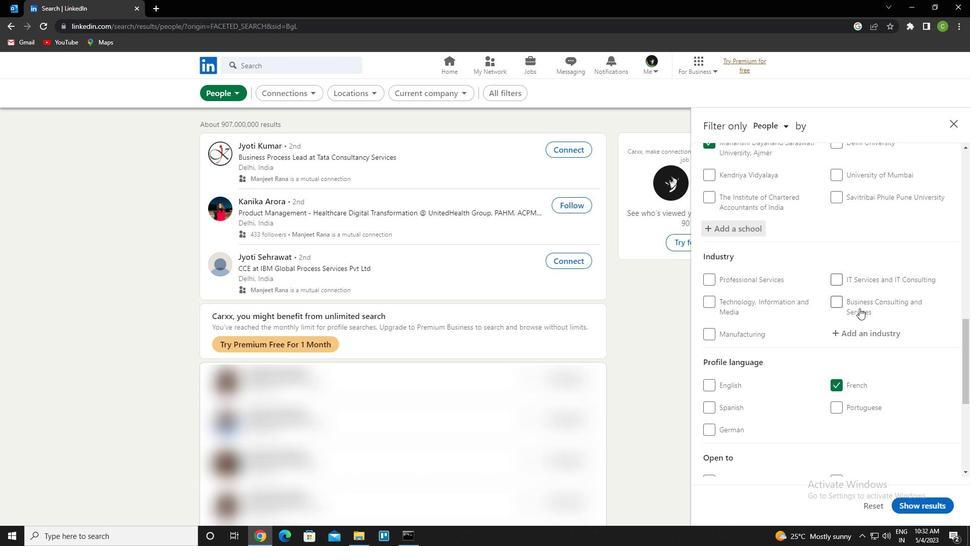 
Action: Mouse pressed left at (866, 331)
Screenshot: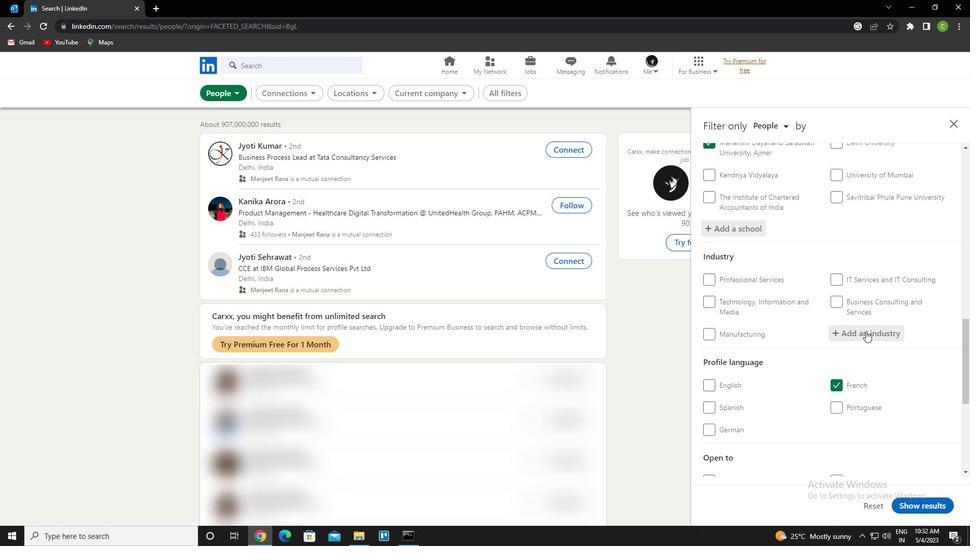 
Action: Key pressed <Key.caps_lock>E<Key.caps_lock>XECUTIVE<Key.space>SEARCH<Key.space>SERVICES<Key.down><Key.enter>
Screenshot: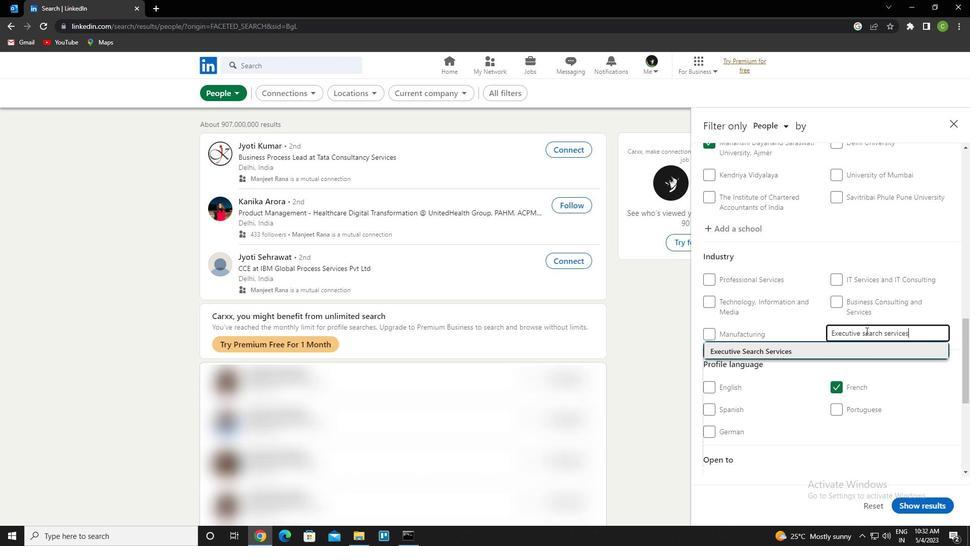 
Action: Mouse scrolled (866, 330) with delta (0, 0)
Screenshot: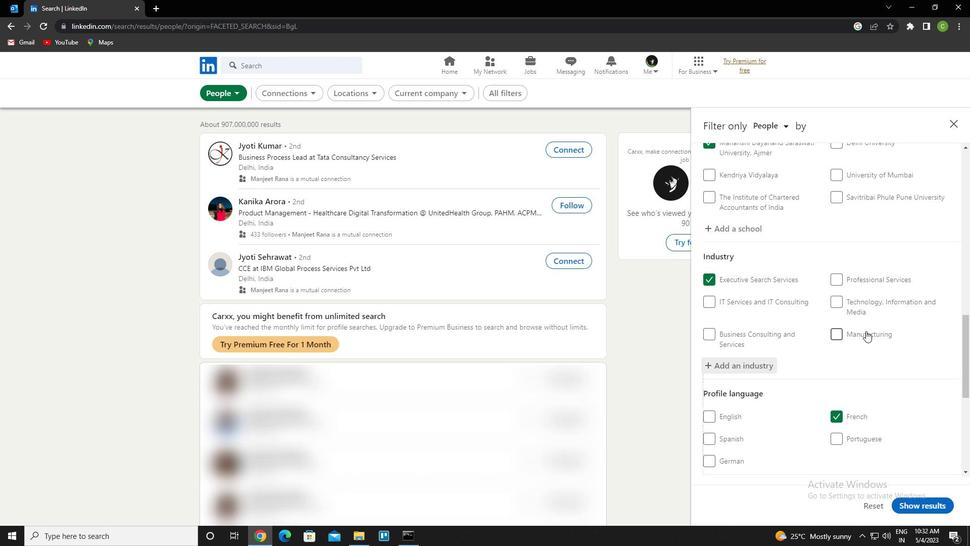 
Action: Mouse scrolled (866, 330) with delta (0, 0)
Screenshot: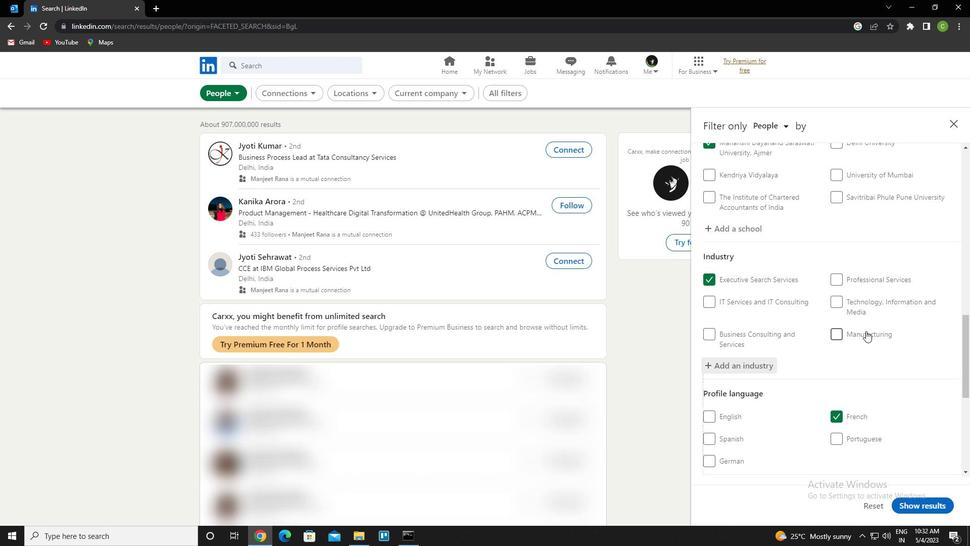 
Action: Mouse scrolled (866, 330) with delta (0, 0)
Screenshot: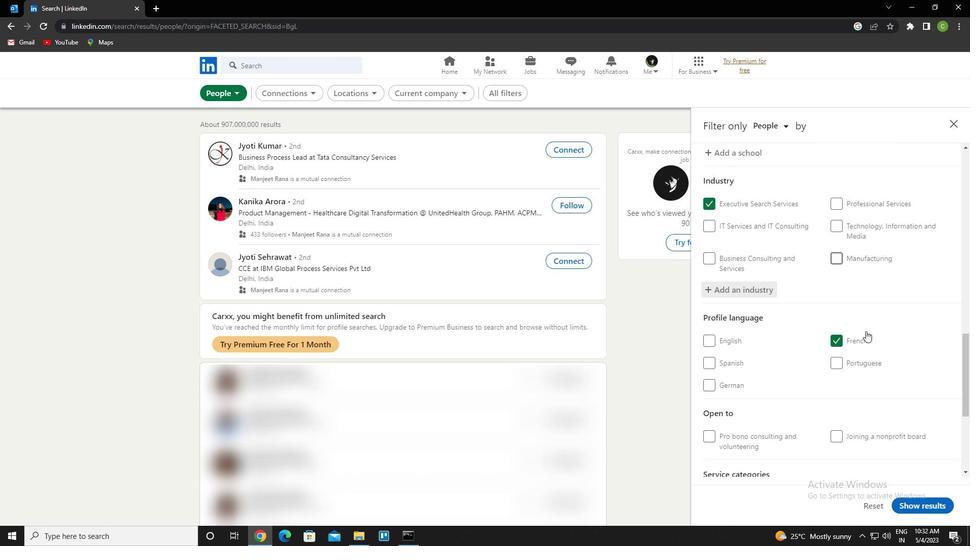 
Action: Mouse scrolled (866, 330) with delta (0, 0)
Screenshot: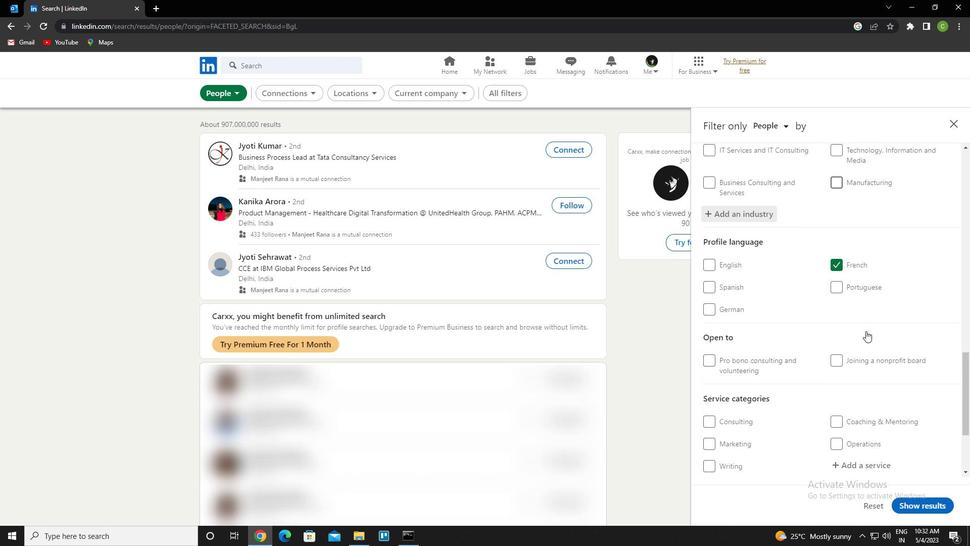 
Action: Mouse scrolled (866, 330) with delta (0, 0)
Screenshot: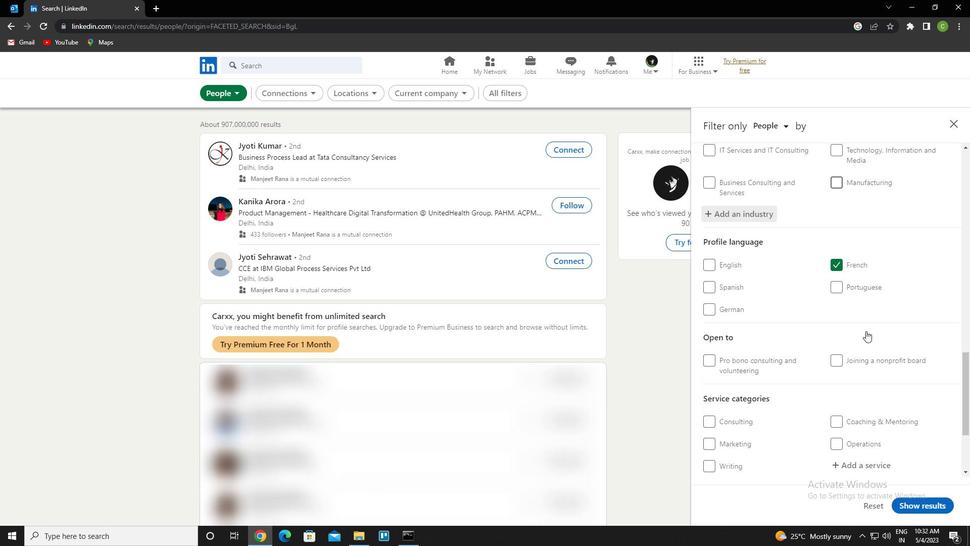 
Action: Mouse scrolled (866, 330) with delta (0, 0)
Screenshot: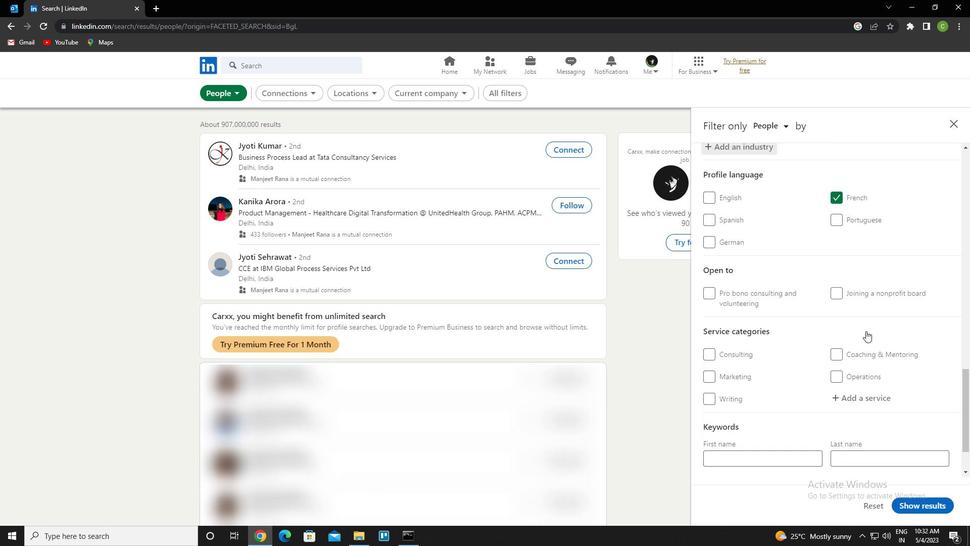 
Action: Mouse moved to (866, 332)
Screenshot: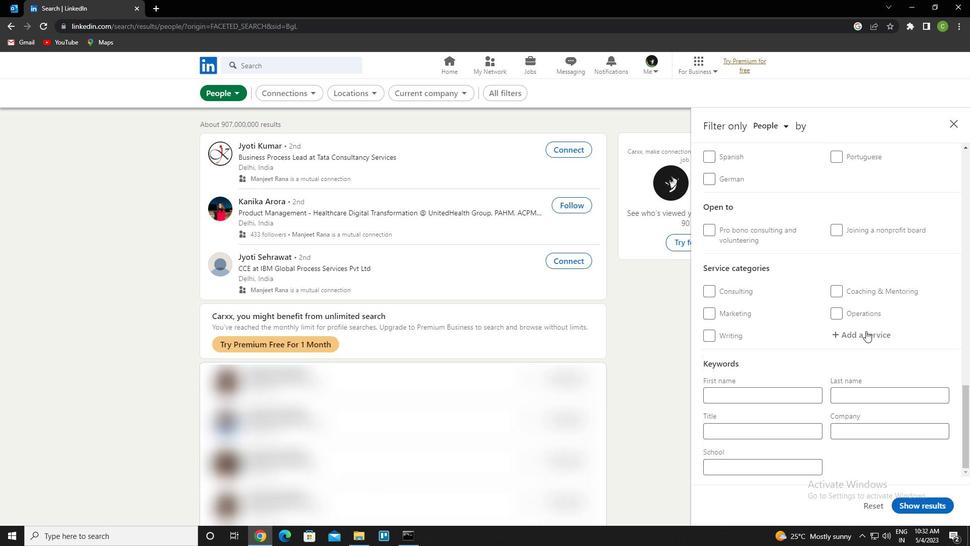 
Action: Mouse pressed left at (866, 332)
Screenshot: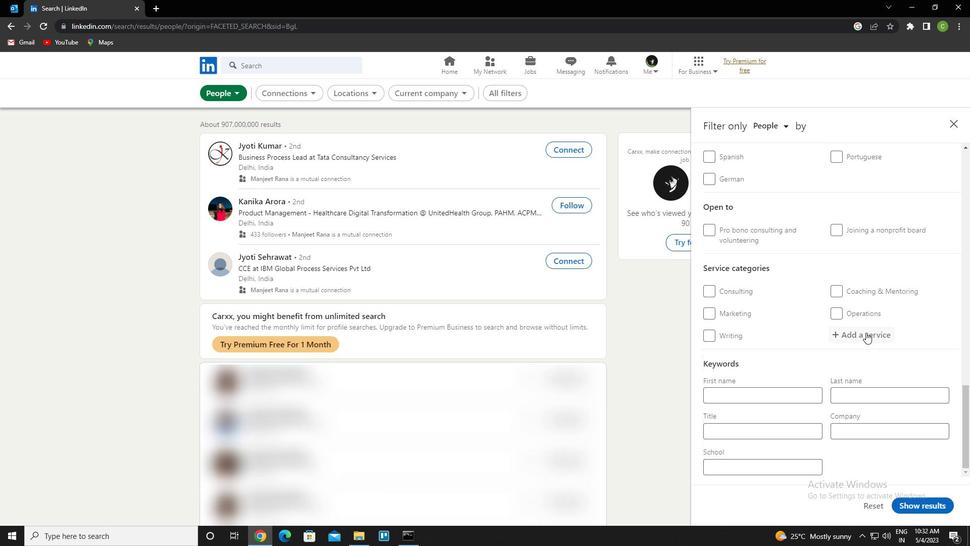 
Action: Key pressed CORPORATE<Key.space>LAW<Key.down><Key.enter>
Screenshot: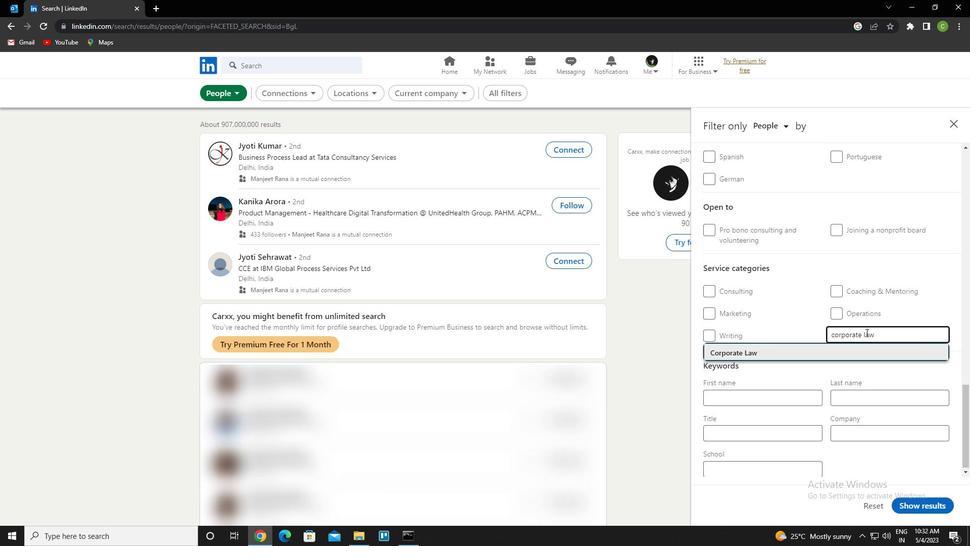 
Action: Mouse moved to (874, 305)
Screenshot: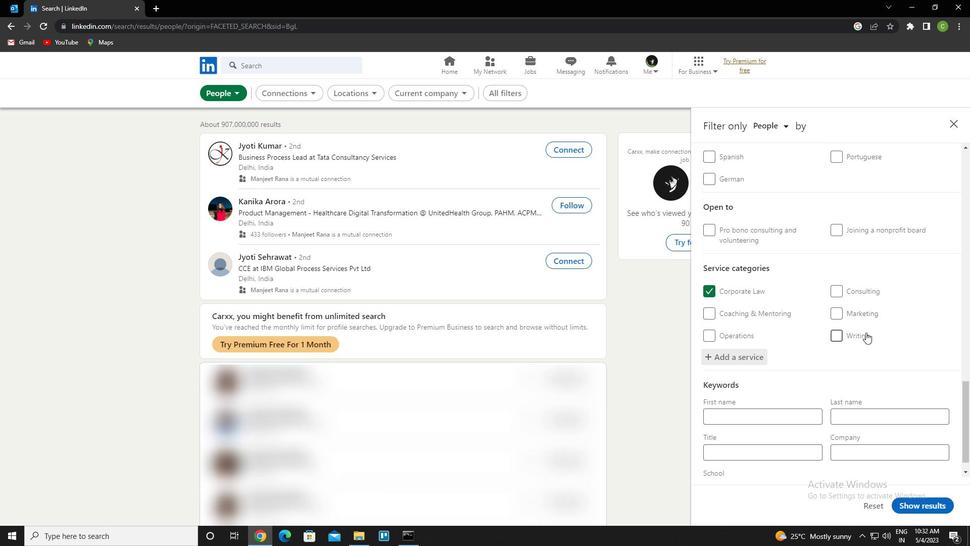 
Action: Mouse scrolled (874, 305) with delta (0, 0)
Screenshot: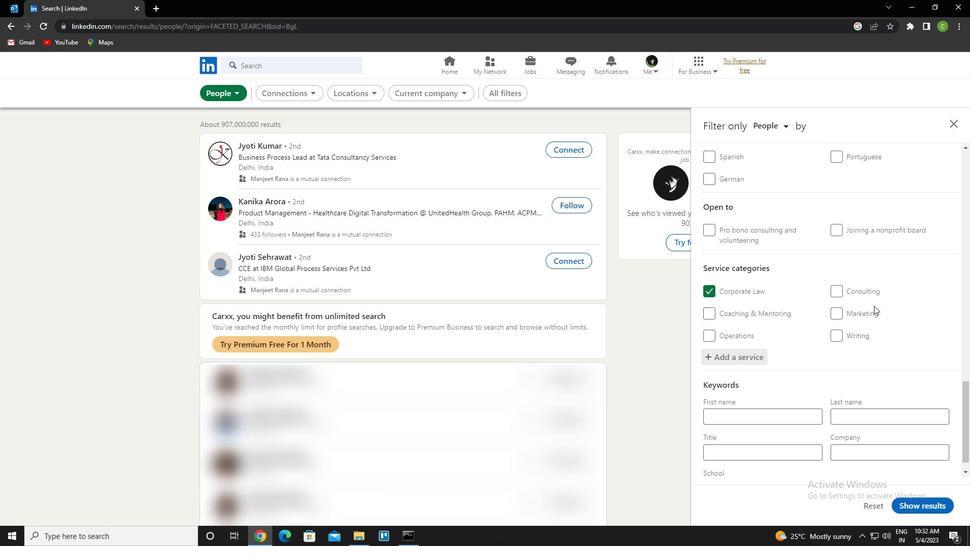 
Action: Mouse moved to (868, 307)
Screenshot: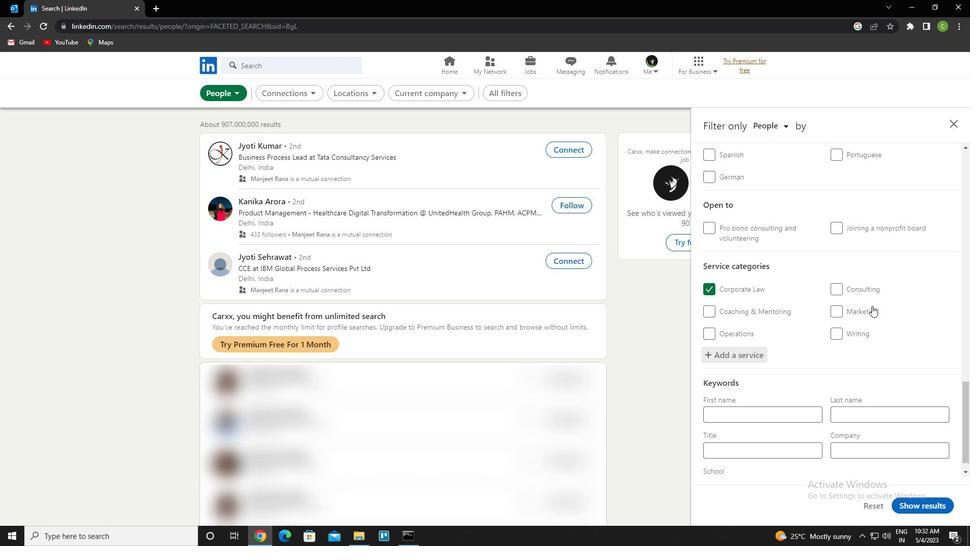 
Action: Mouse scrolled (868, 306) with delta (0, 0)
Screenshot: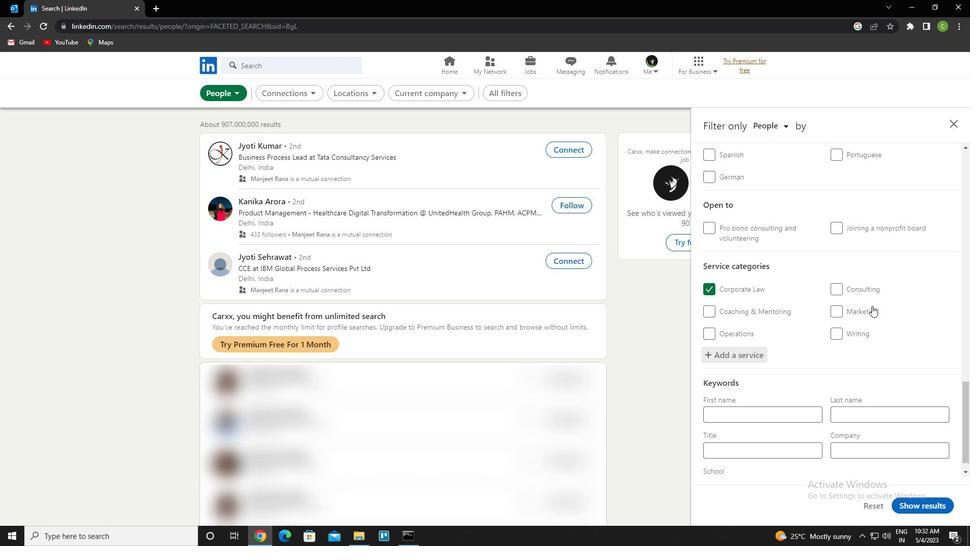 
Action: Mouse moved to (860, 309)
Screenshot: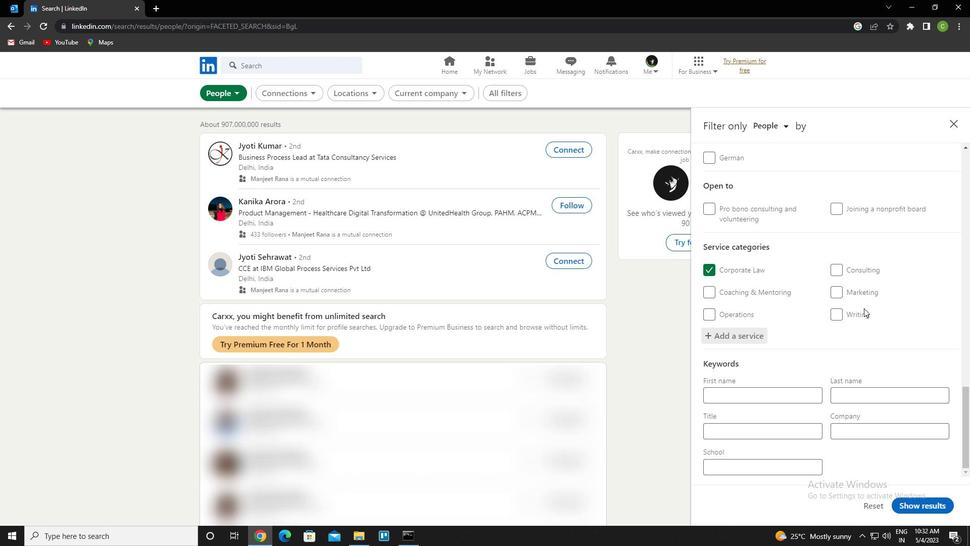 
Action: Mouse scrolled (860, 308) with delta (0, 0)
Screenshot: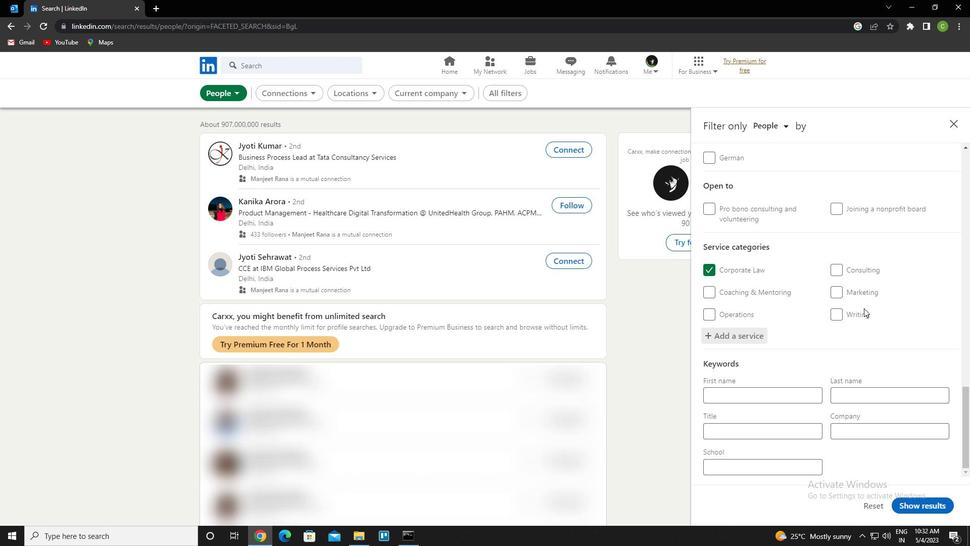 
Action: Mouse moved to (857, 309)
Screenshot: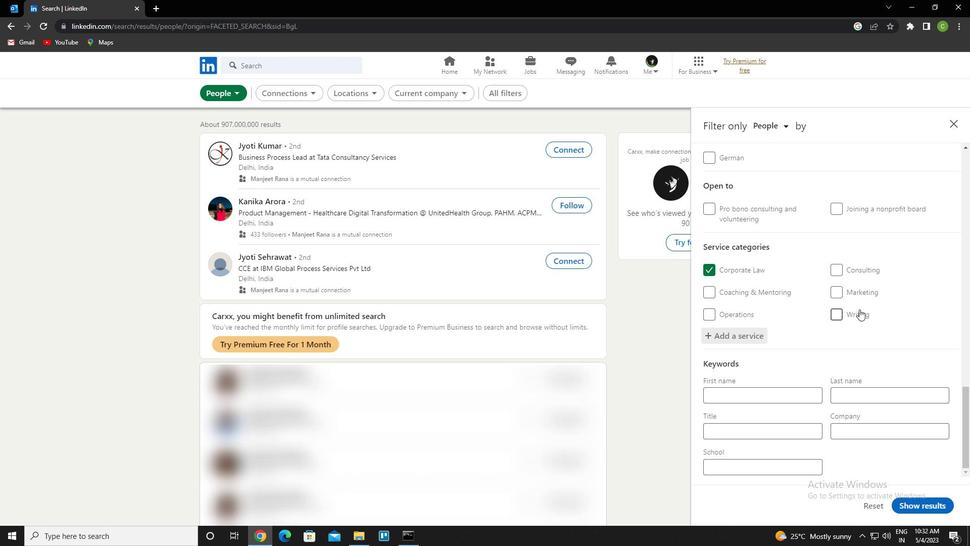 
Action: Mouse scrolled (857, 308) with delta (0, 0)
Screenshot: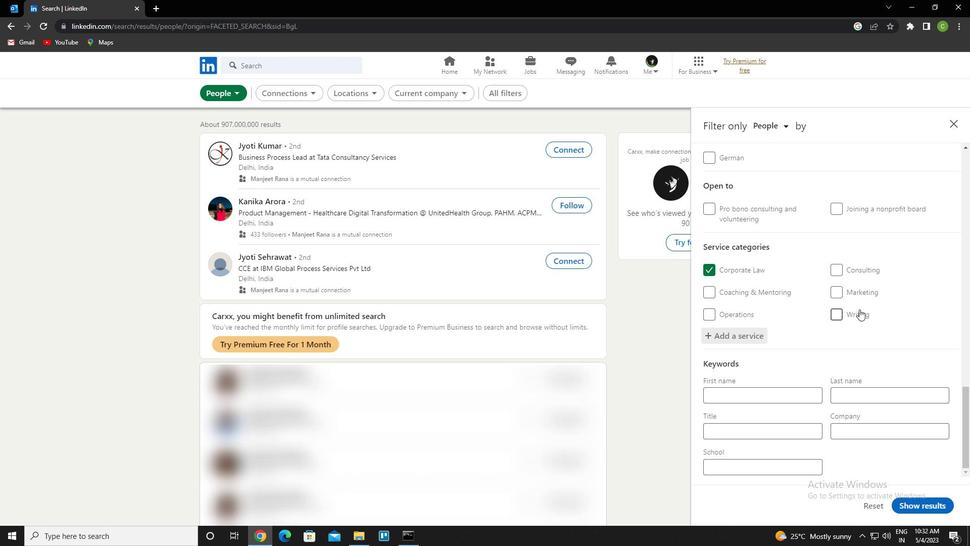 
Action: Mouse moved to (850, 309)
Screenshot: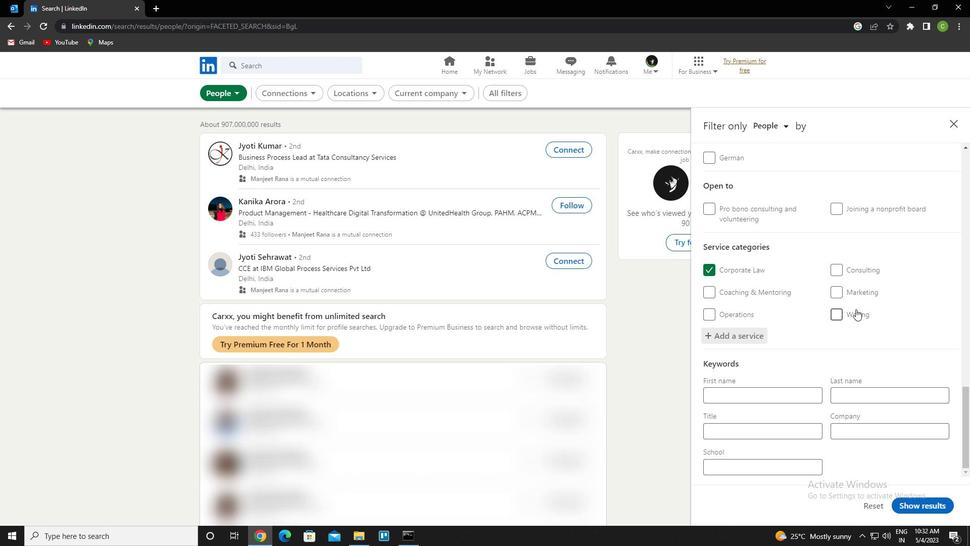 
Action: Mouse scrolled (850, 309) with delta (0, 0)
Screenshot: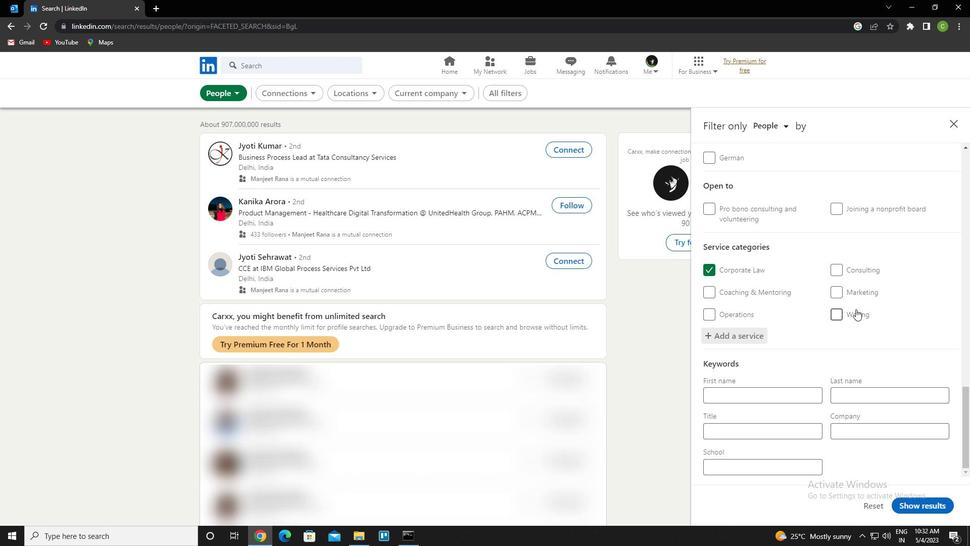 
Action: Mouse moved to (848, 310)
Screenshot: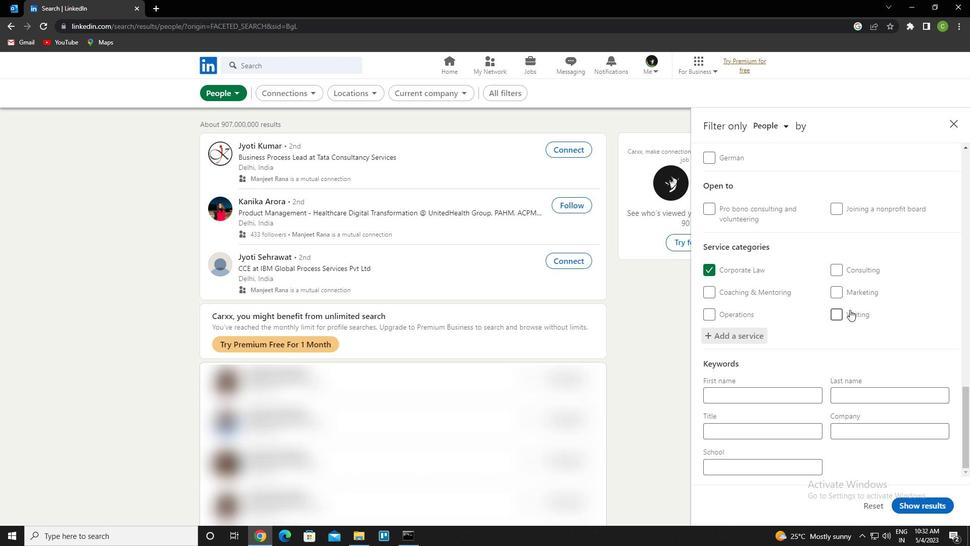 
Action: Mouse scrolled (848, 309) with delta (0, 0)
Screenshot: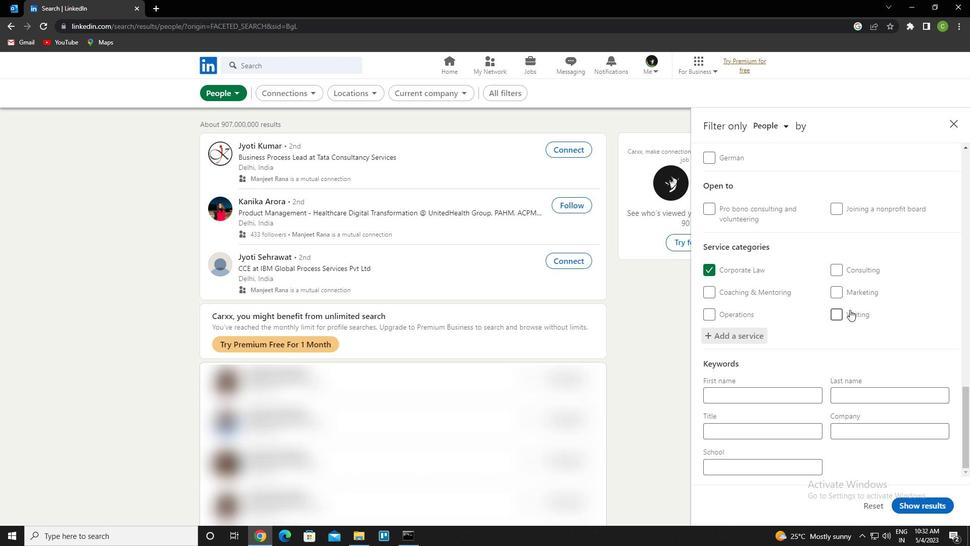 
Action: Mouse moved to (838, 315)
Screenshot: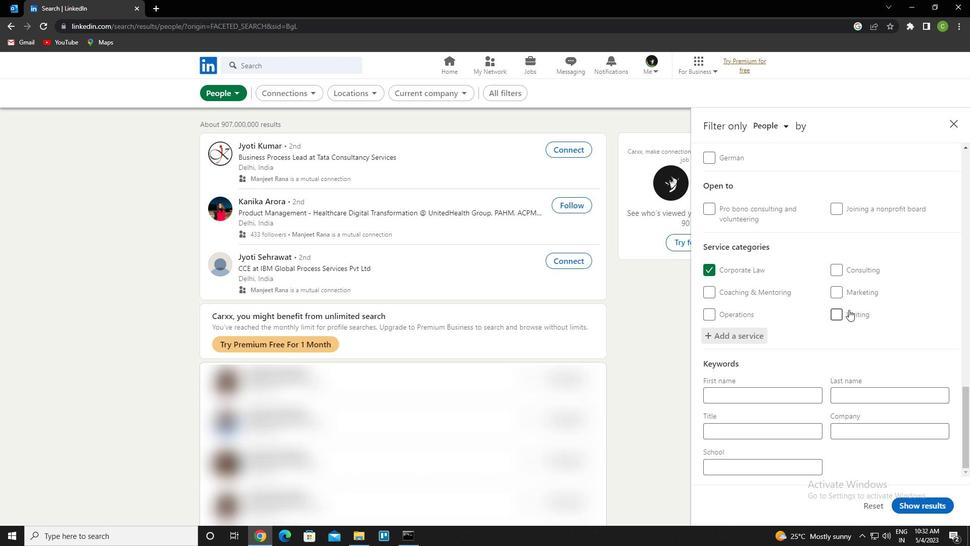 
Action: Mouse scrolled (838, 314) with delta (0, 0)
Screenshot: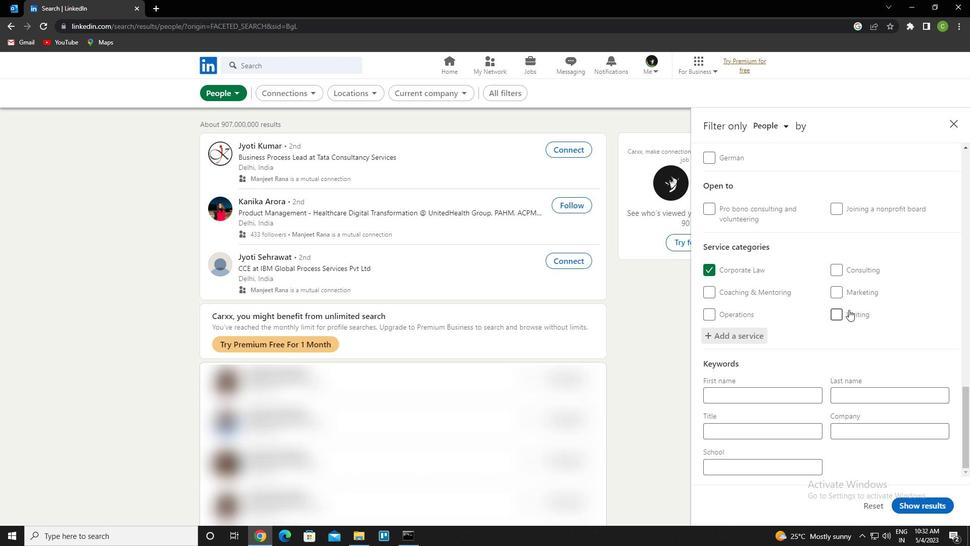 
Action: Mouse moved to (777, 432)
Screenshot: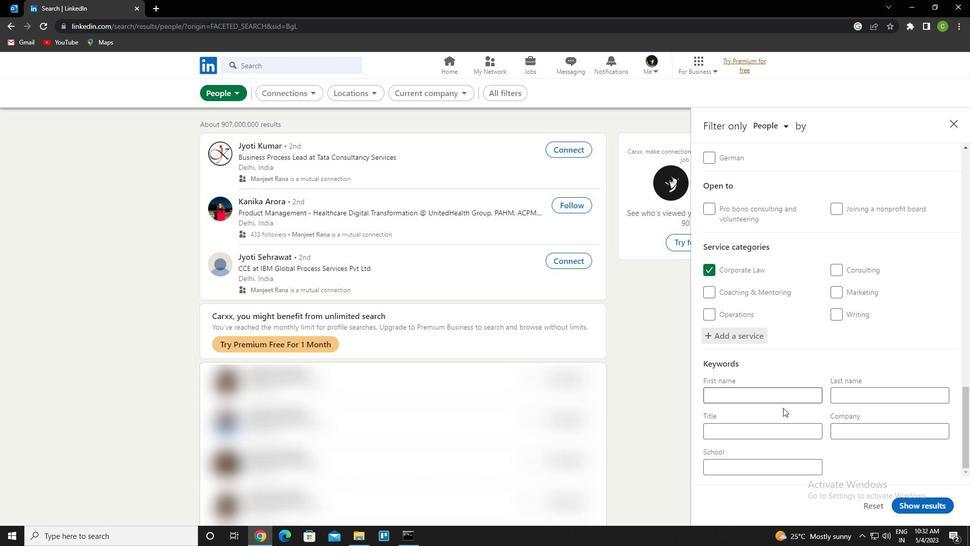 
Action: Mouse pressed left at (777, 432)
Screenshot: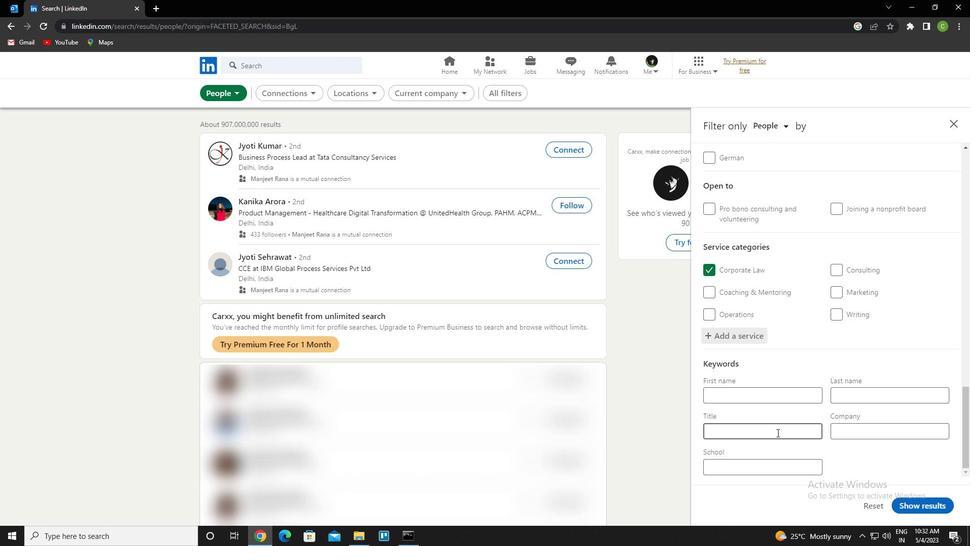 
Action: Key pressed <Key.caps_lock>E<Key.caps_lock>NGINEERING<Key.space><Key.caps_lock>T<Key.caps_lock>ECHNICIAN
Screenshot: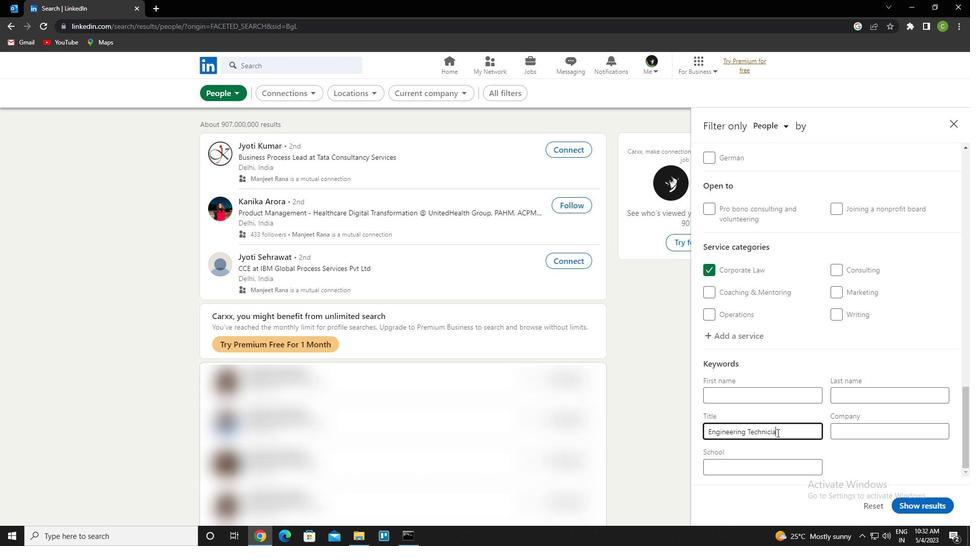 
Action: Mouse moved to (921, 509)
Screenshot: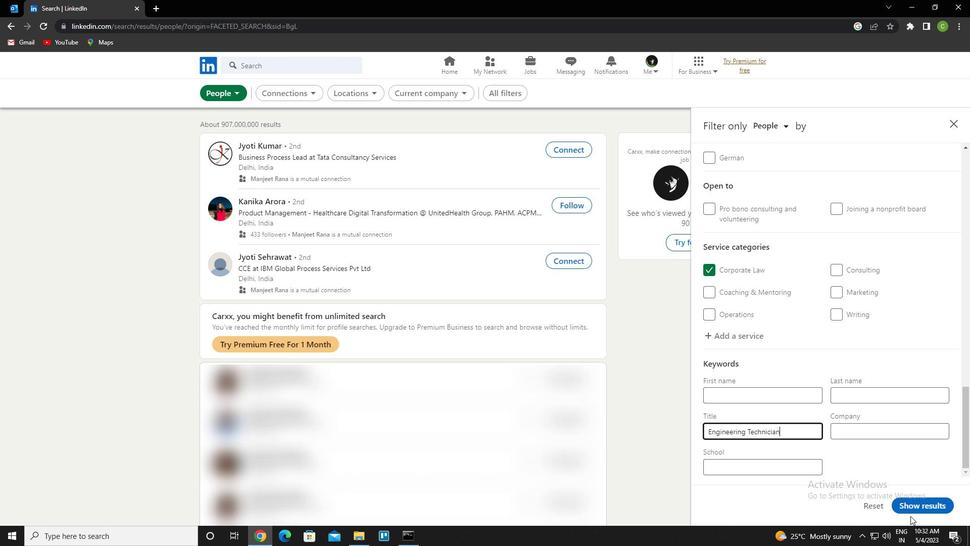 
Action: Mouse pressed left at (921, 509)
Screenshot: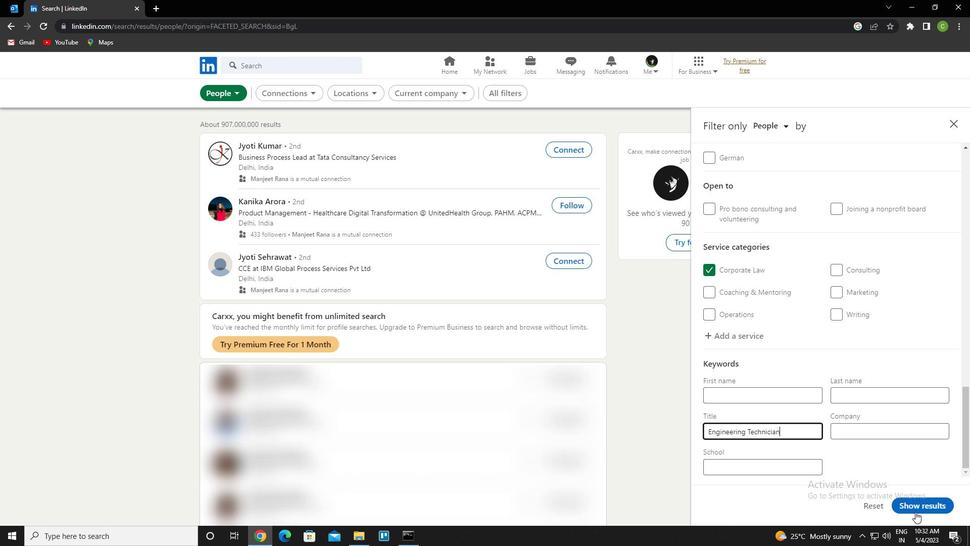 
Action: Mouse moved to (391, 508)
Screenshot: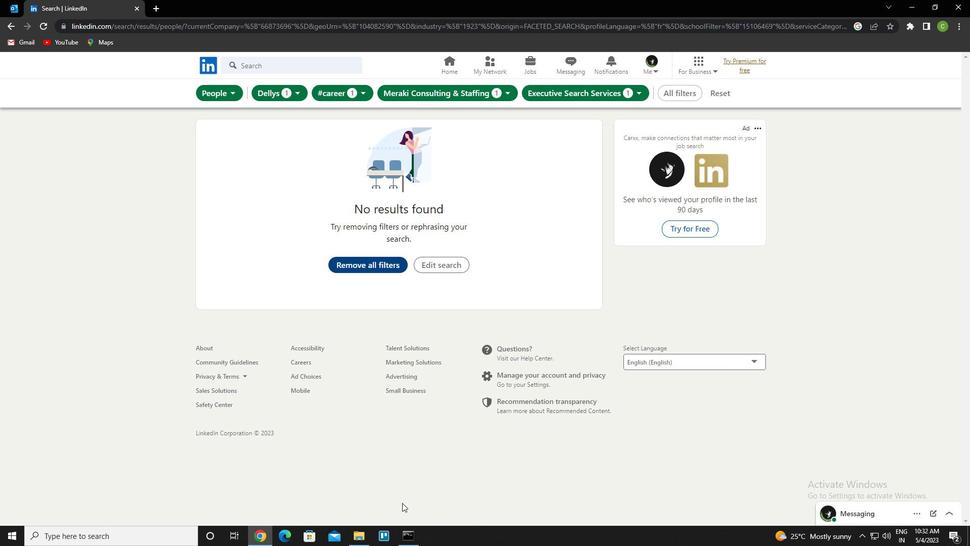 
